 Task: Find connections on LinkedIn with the service category 'Insurance', title 'Team L', location 'Shuangyang', talks about '#health', and current company 'Marlabs'.
Action: Mouse moved to (482, 62)
Screenshot: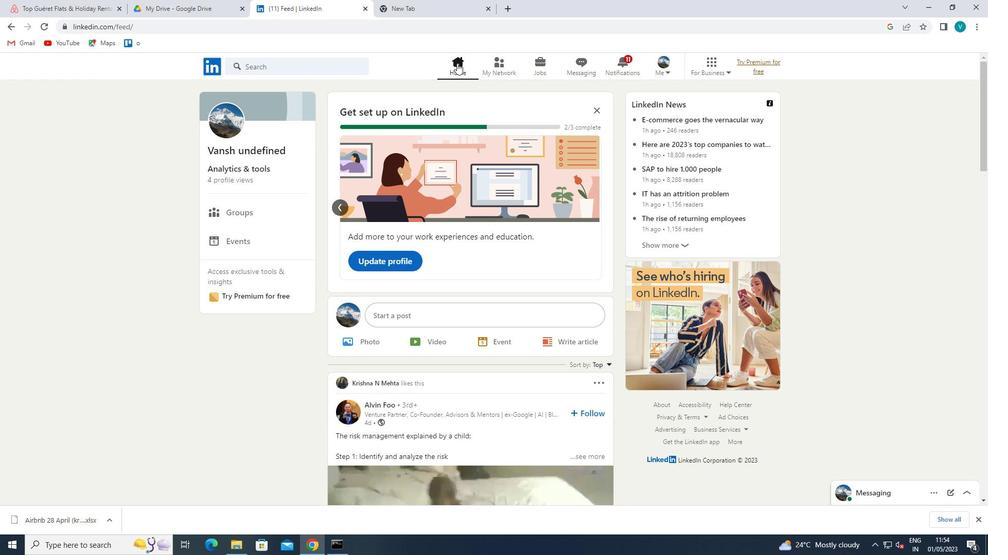 
Action: Mouse pressed left at (482, 62)
Screenshot: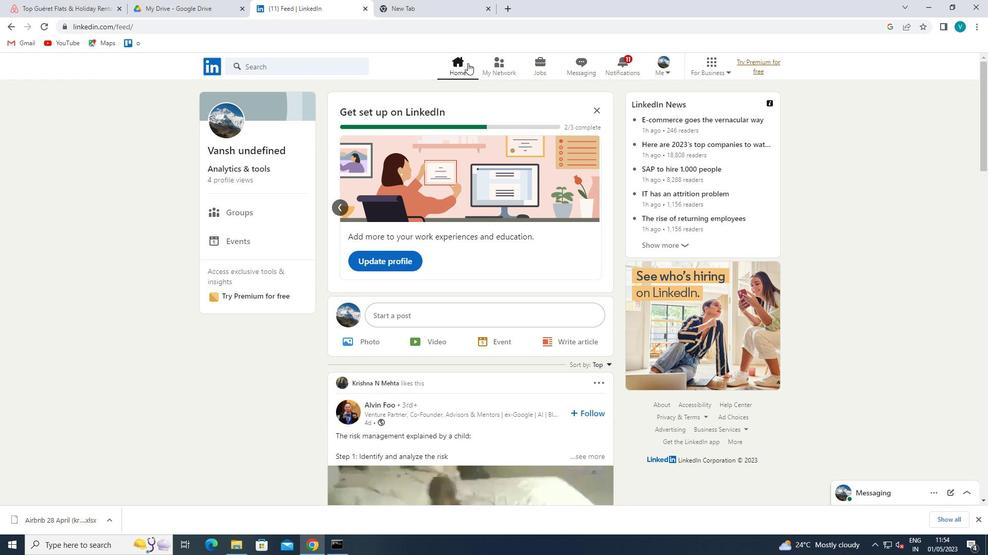 
Action: Mouse moved to (294, 126)
Screenshot: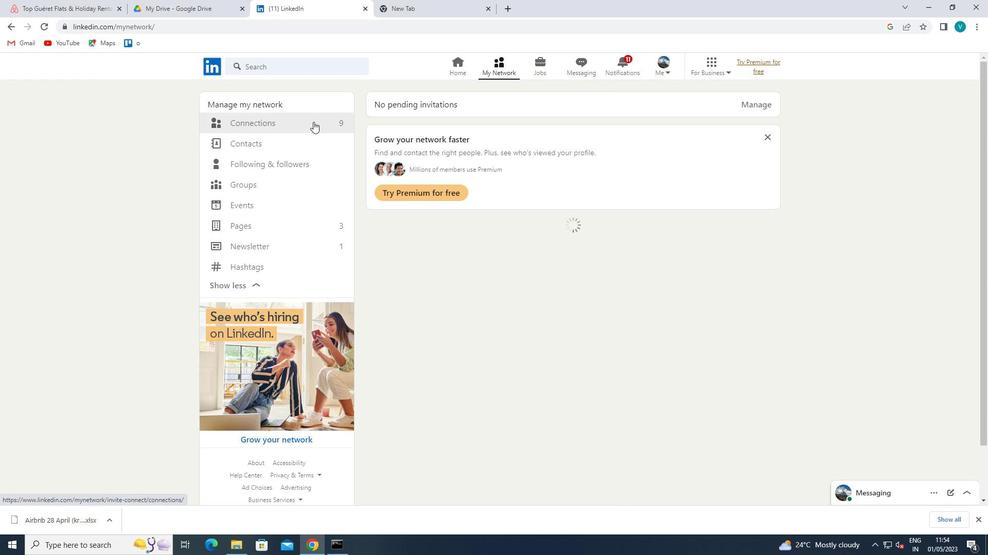 
Action: Mouse pressed left at (294, 126)
Screenshot: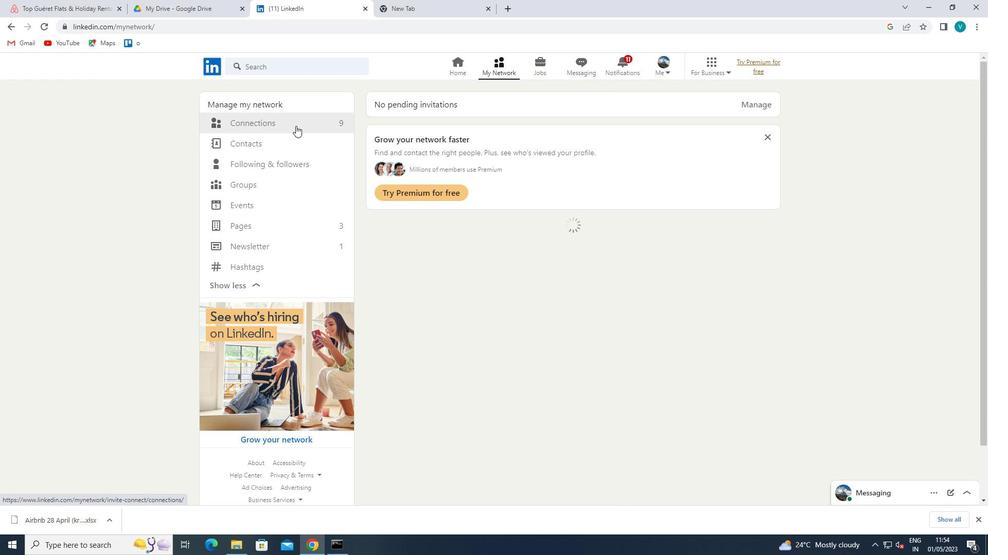
Action: Mouse moved to (302, 124)
Screenshot: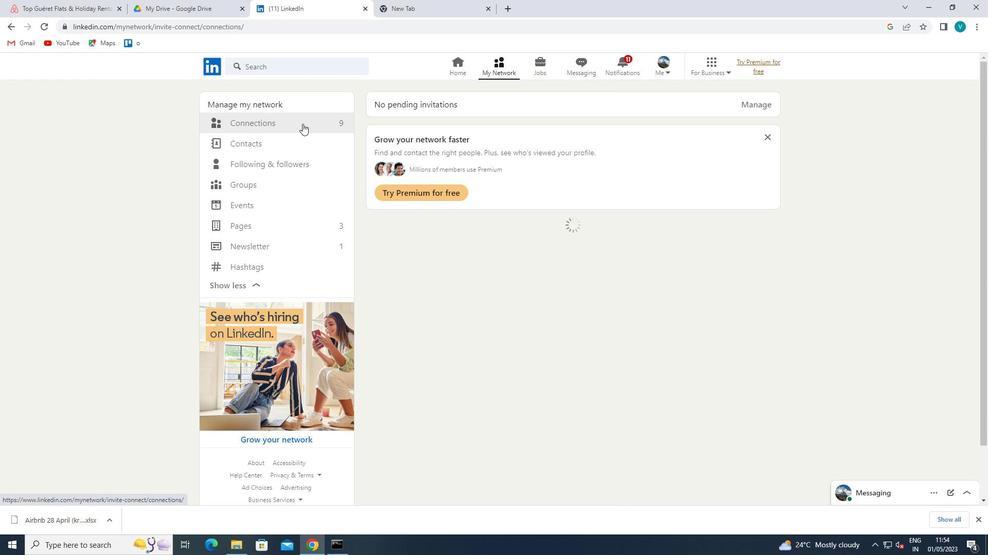 
Action: Mouse pressed left at (302, 124)
Screenshot: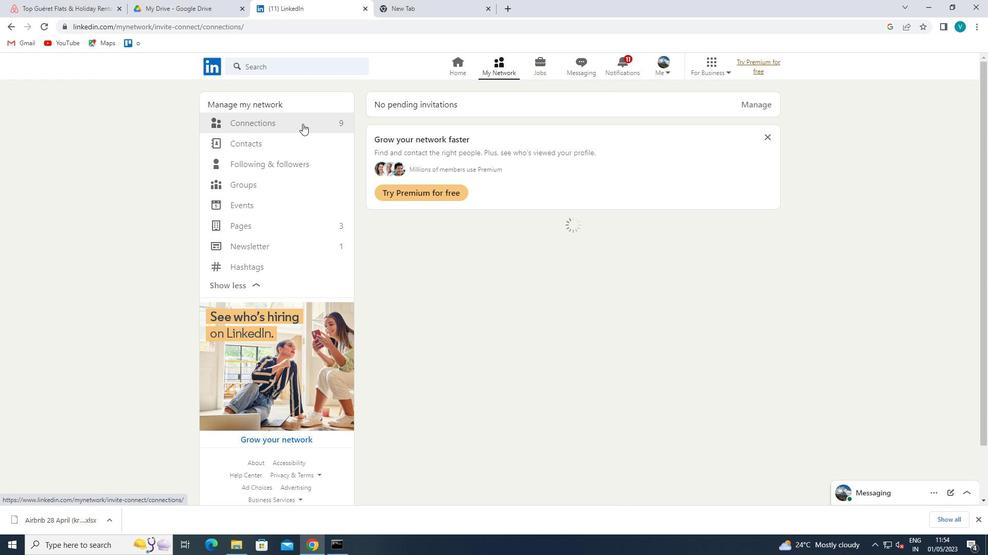 
Action: Mouse moved to (590, 120)
Screenshot: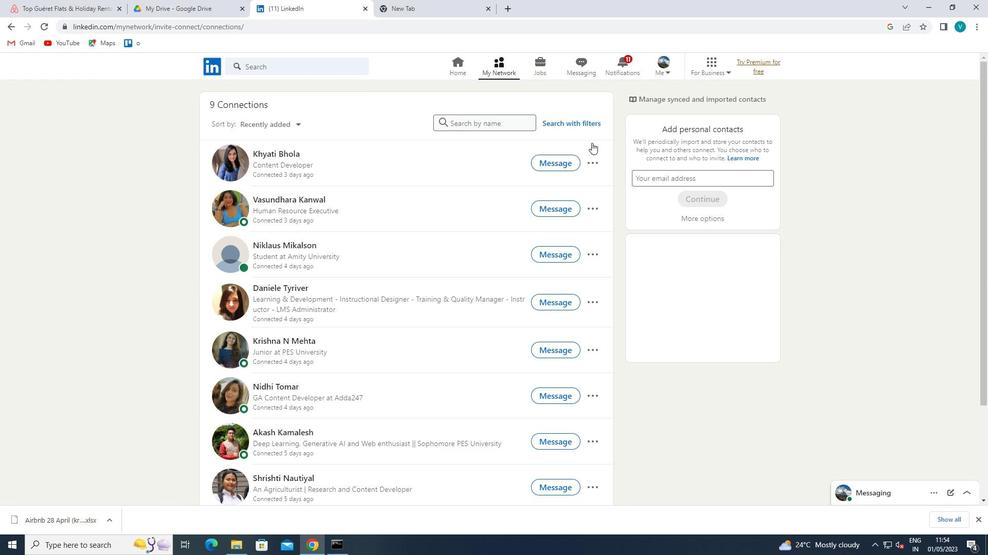 
Action: Mouse pressed left at (590, 120)
Screenshot: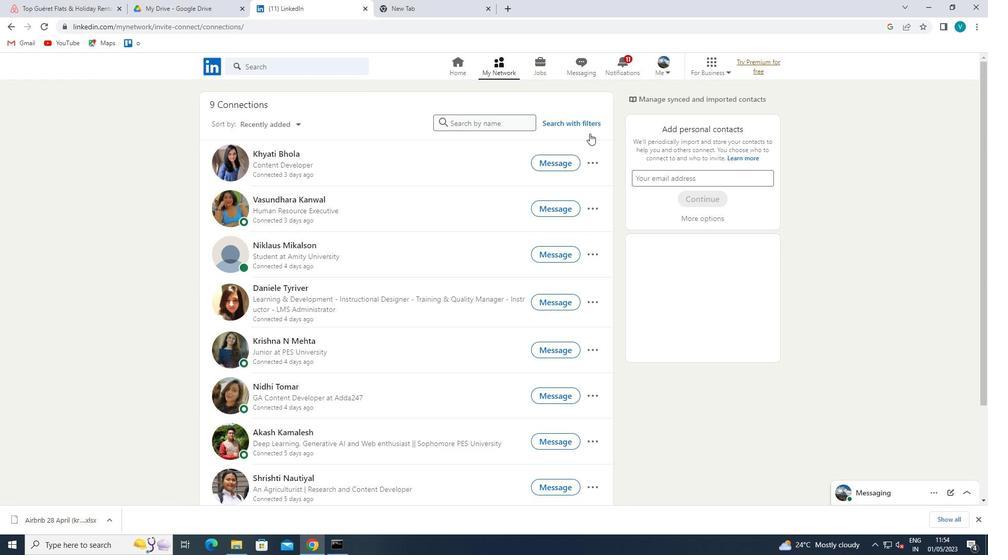
Action: Mouse moved to (581, 122)
Screenshot: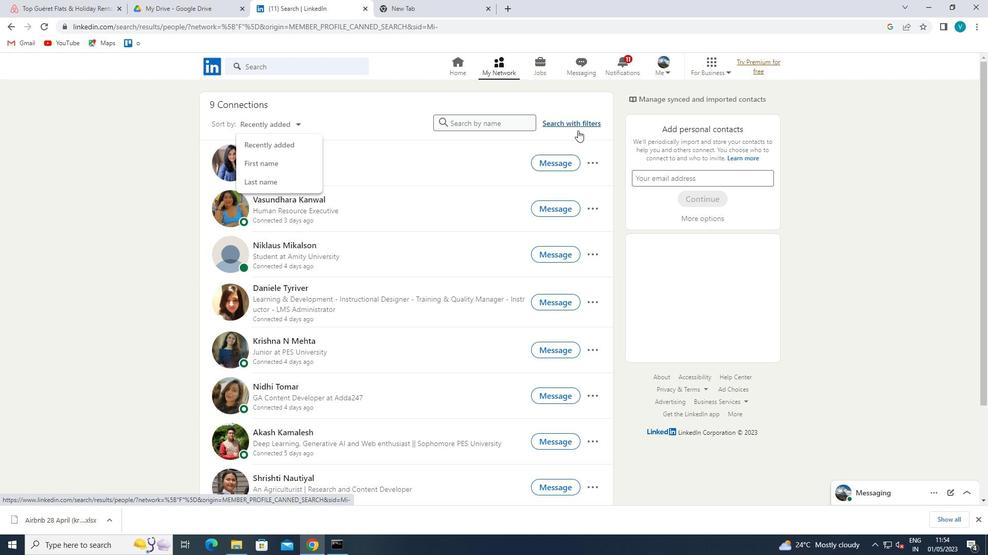 
Action: Mouse pressed left at (581, 122)
Screenshot: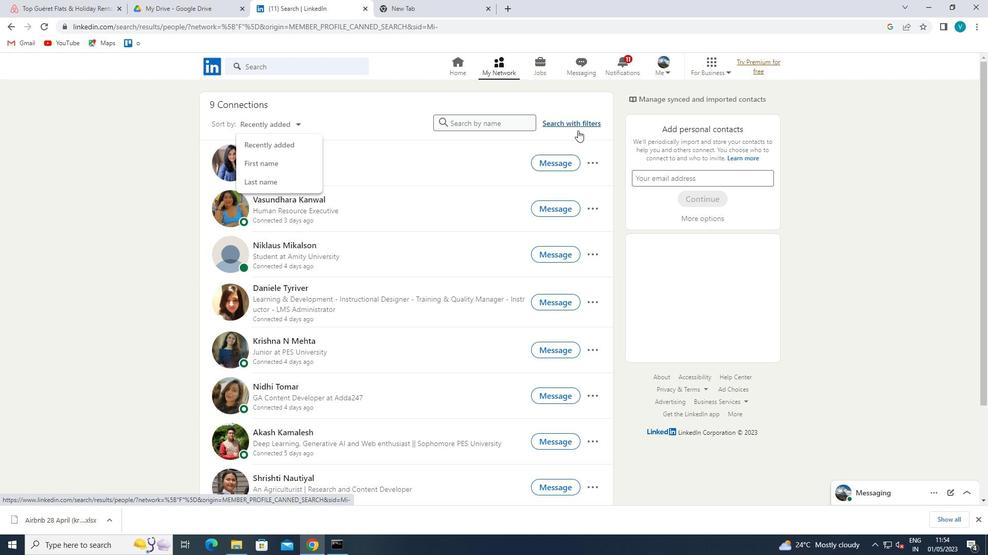 
Action: Mouse moved to (478, 93)
Screenshot: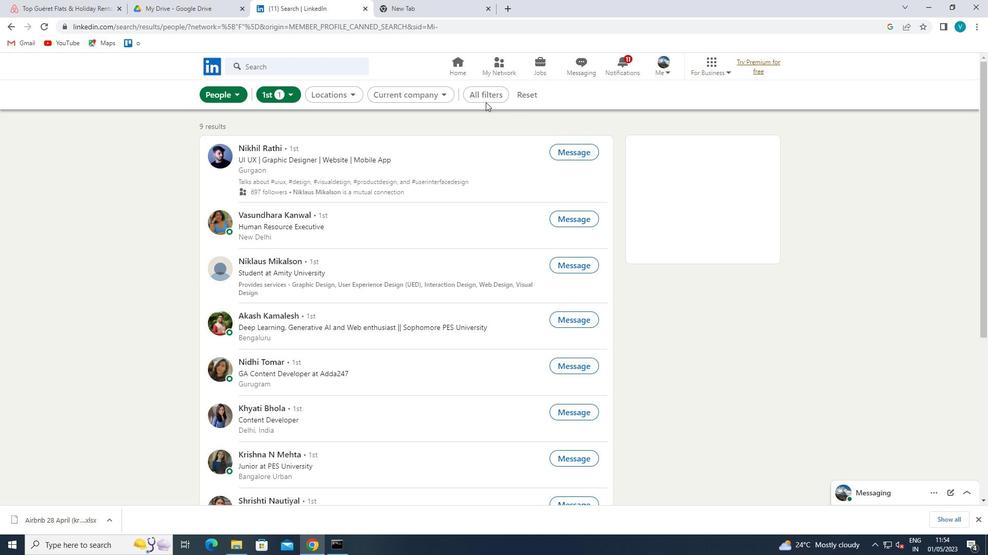 
Action: Mouse pressed left at (478, 93)
Screenshot: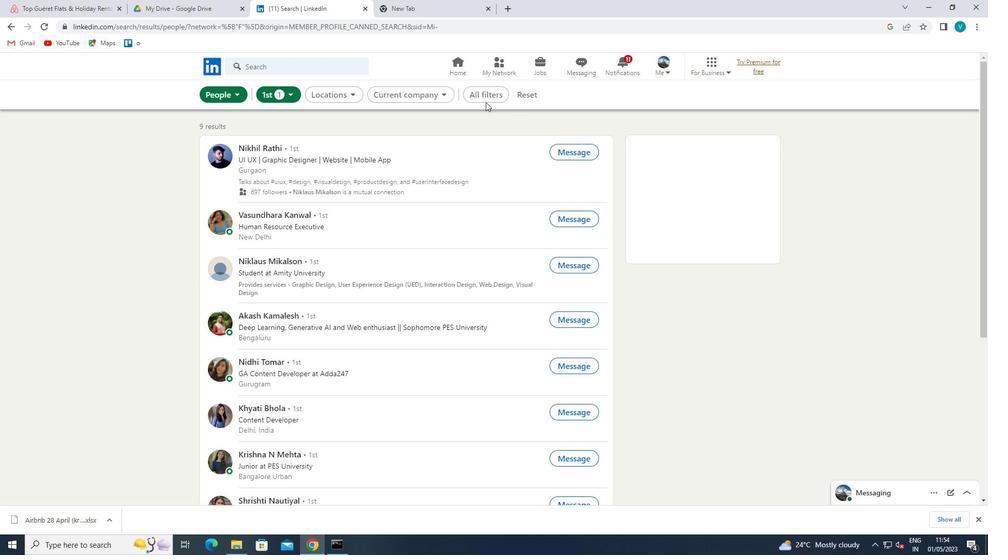 
Action: Mouse moved to (845, 278)
Screenshot: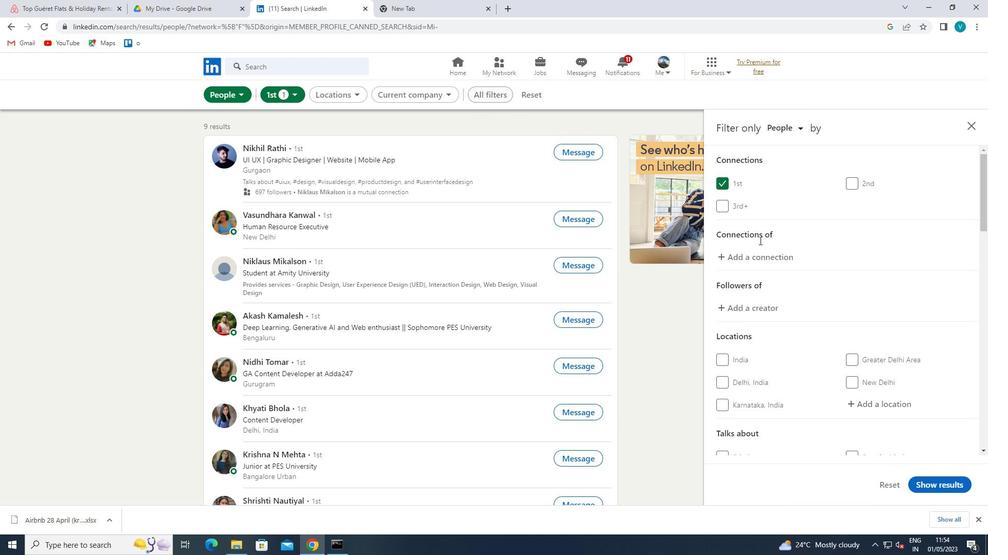 
Action: Mouse scrolled (845, 277) with delta (0, 0)
Screenshot: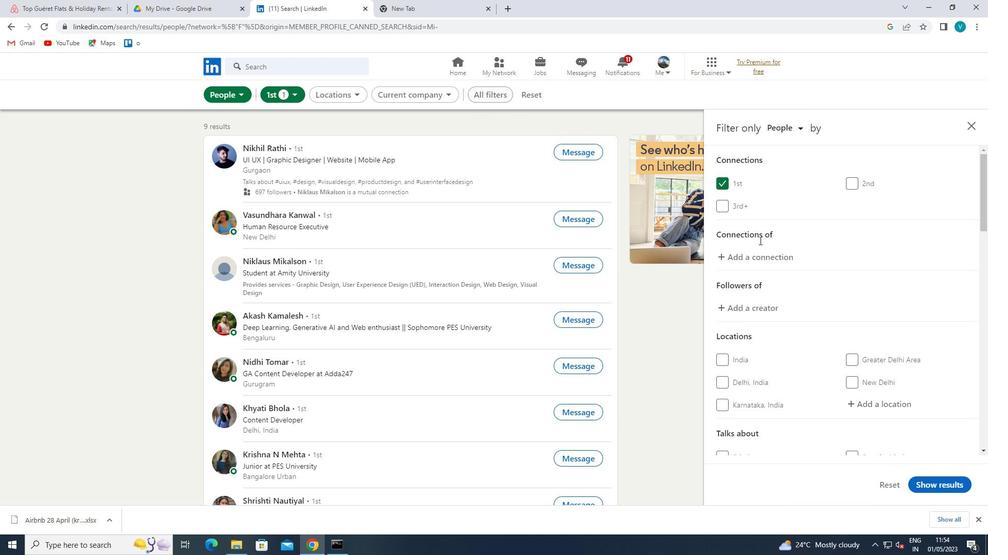 
Action: Mouse moved to (882, 349)
Screenshot: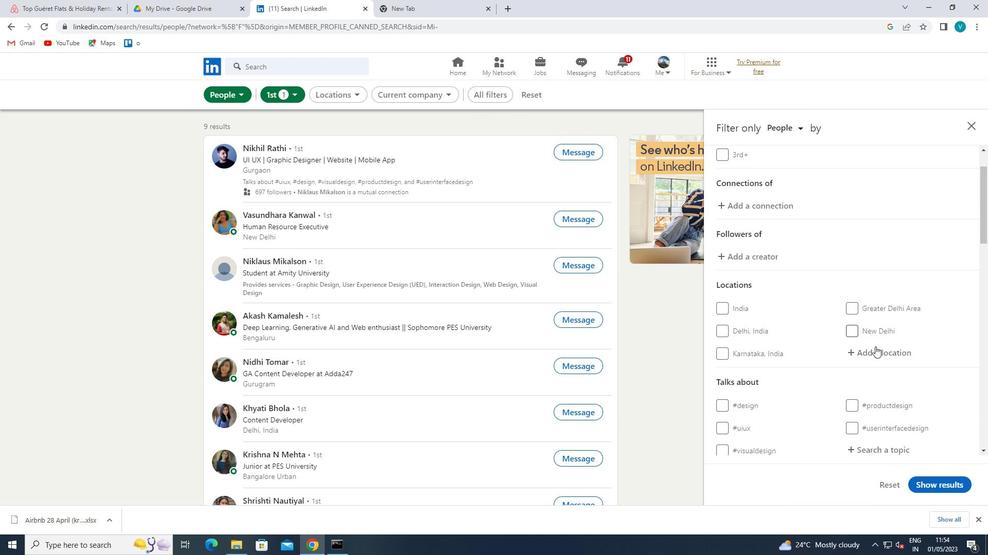 
Action: Mouse pressed left at (882, 349)
Screenshot: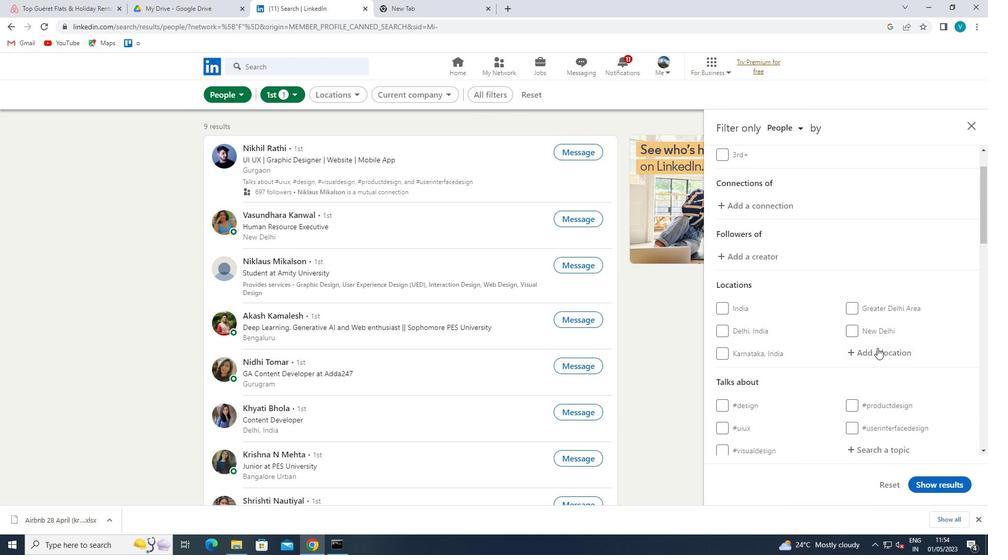 
Action: Mouse moved to (825, 335)
Screenshot: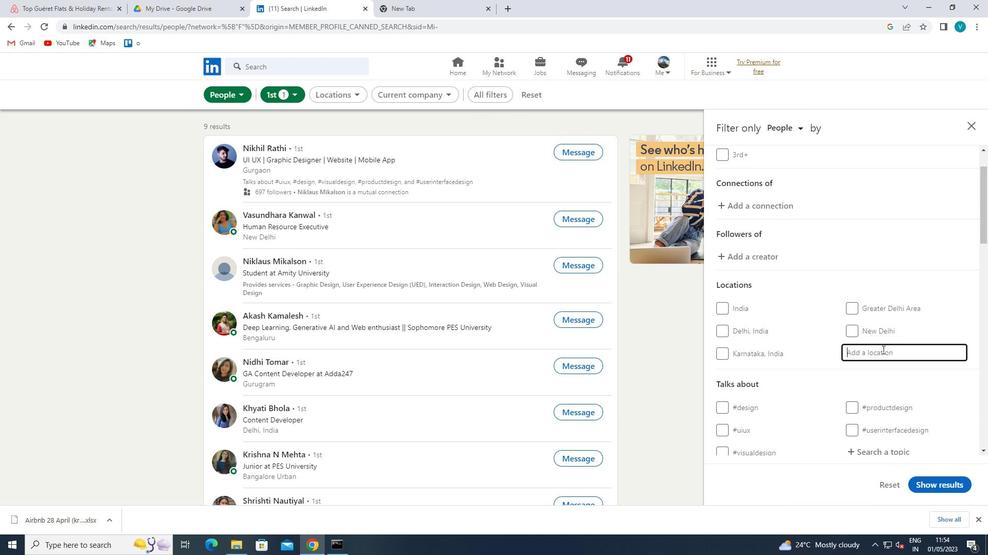 
Action: Key pressed <Key.shift>SHUANGYANG<Key.space>
Screenshot: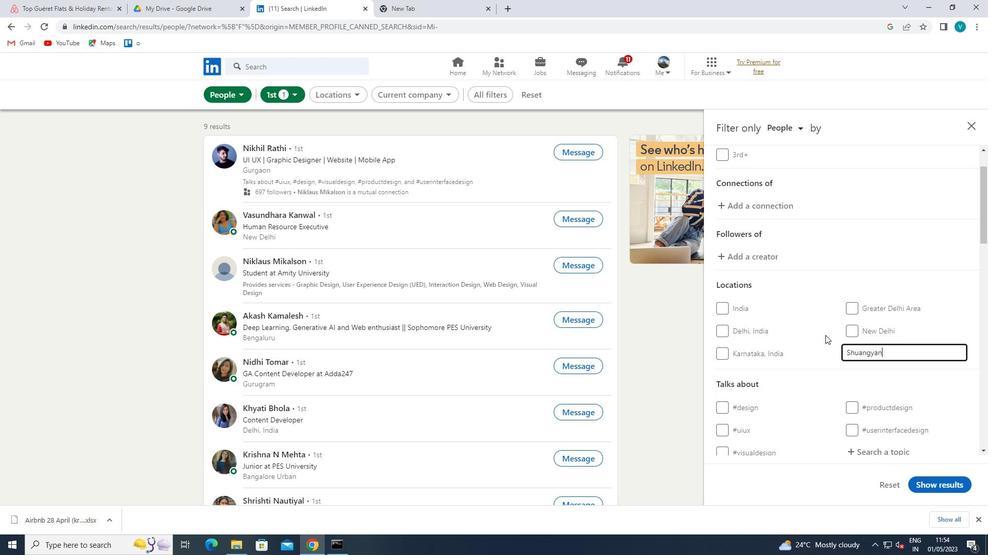 
Action: Mouse pressed left at (825, 335)
Screenshot: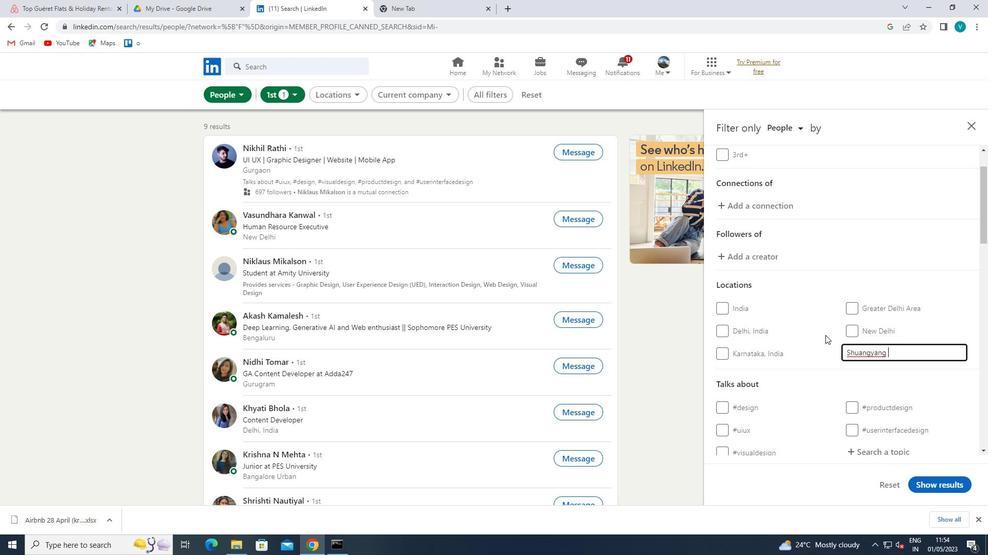 
Action: Mouse moved to (824, 335)
Screenshot: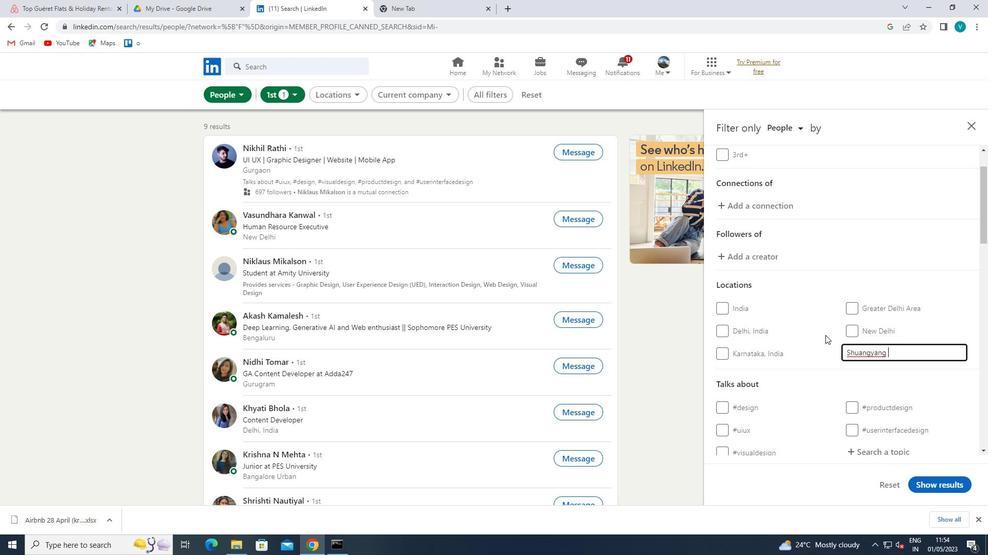 
Action: Mouse scrolled (824, 334) with delta (0, 0)
Screenshot: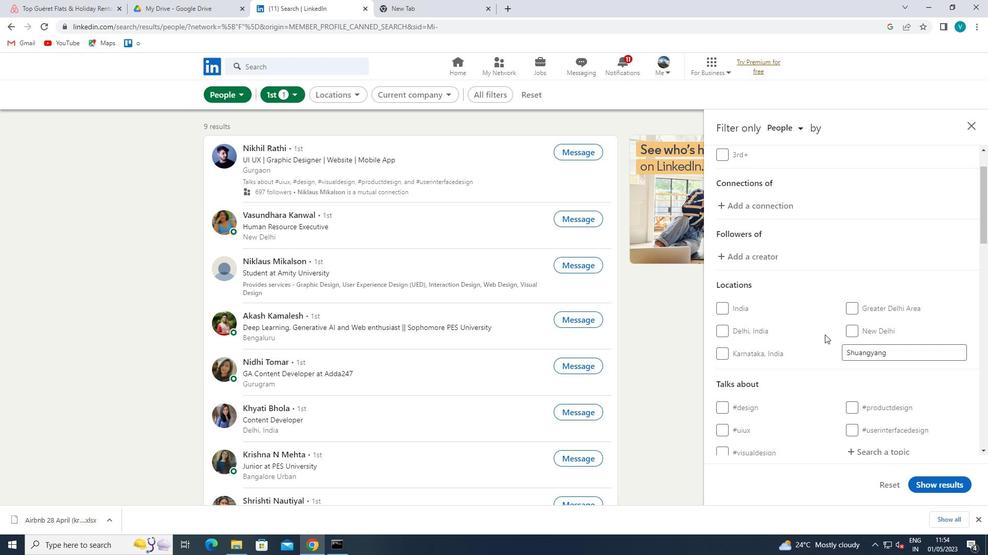 
Action: Mouse scrolled (824, 334) with delta (0, 0)
Screenshot: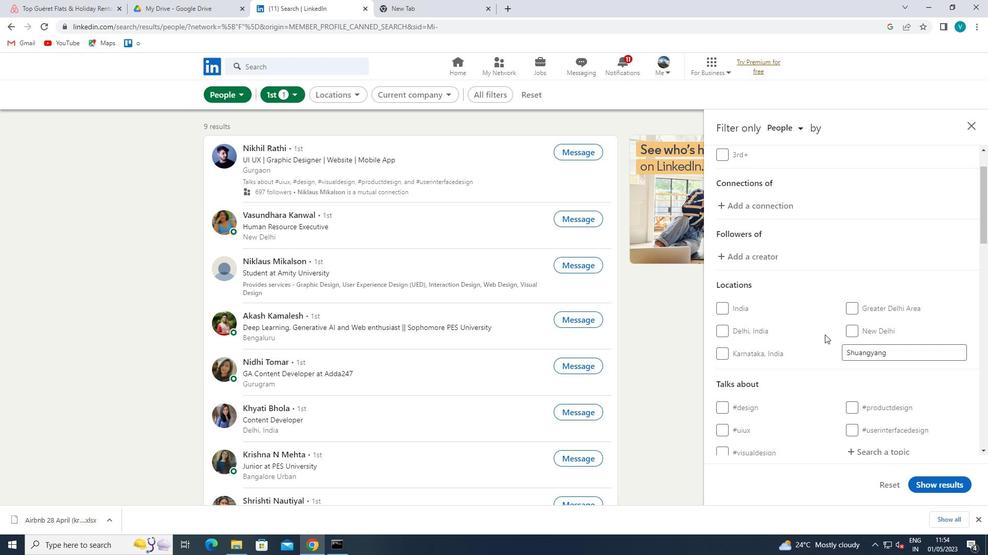 
Action: Mouse moved to (889, 350)
Screenshot: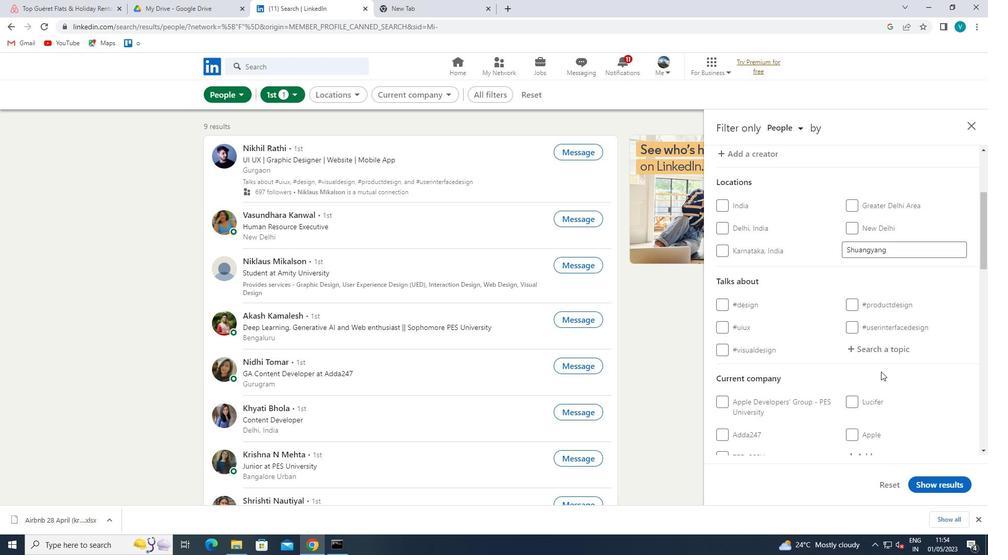 
Action: Mouse pressed left at (889, 350)
Screenshot: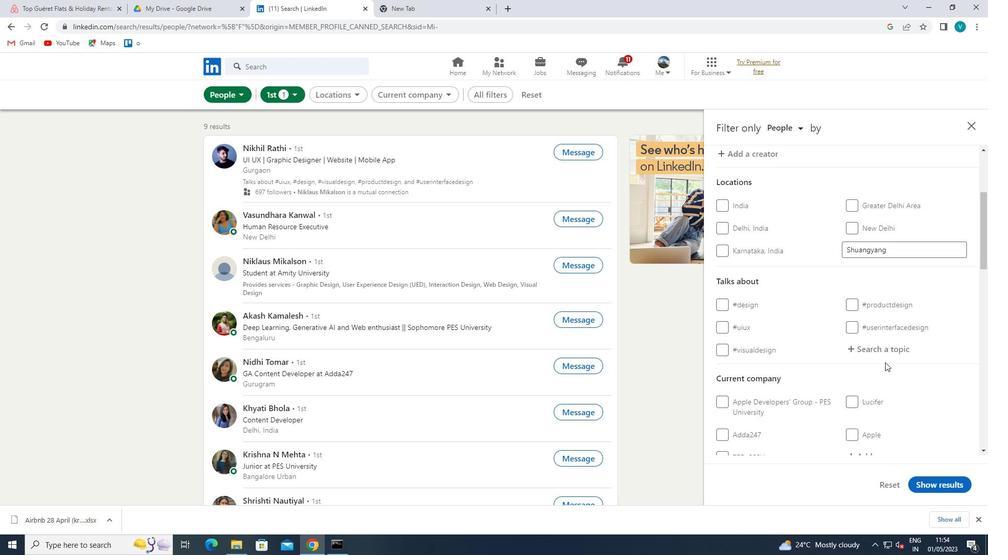 
Action: Mouse moved to (890, 349)
Screenshot: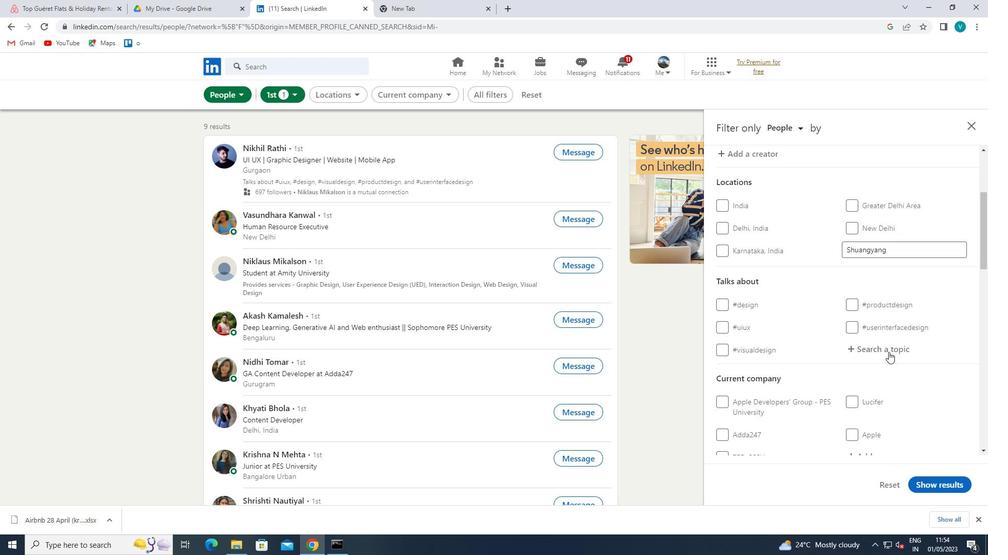 
Action: Key pressed <Key.shift>#HEALTH
Screenshot: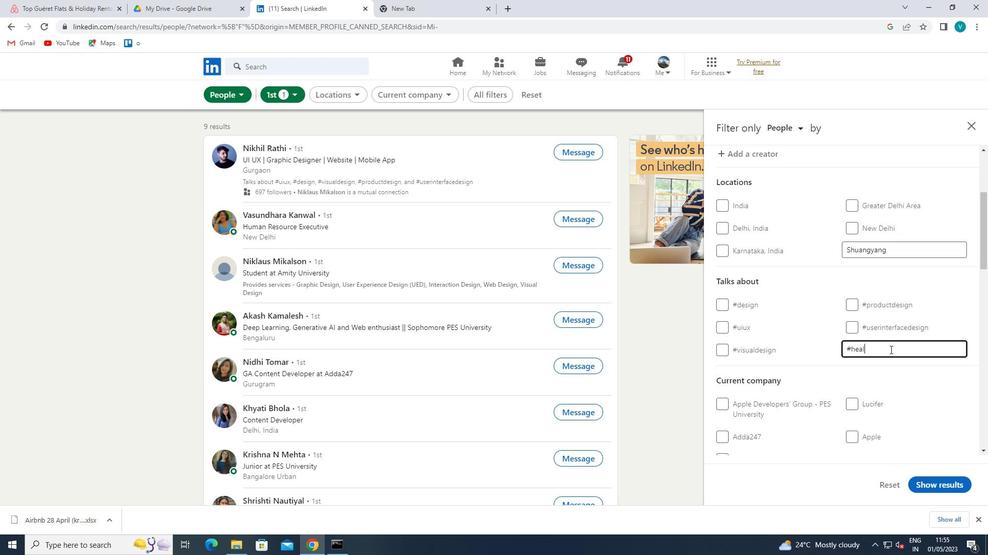 
Action: Mouse moved to (849, 365)
Screenshot: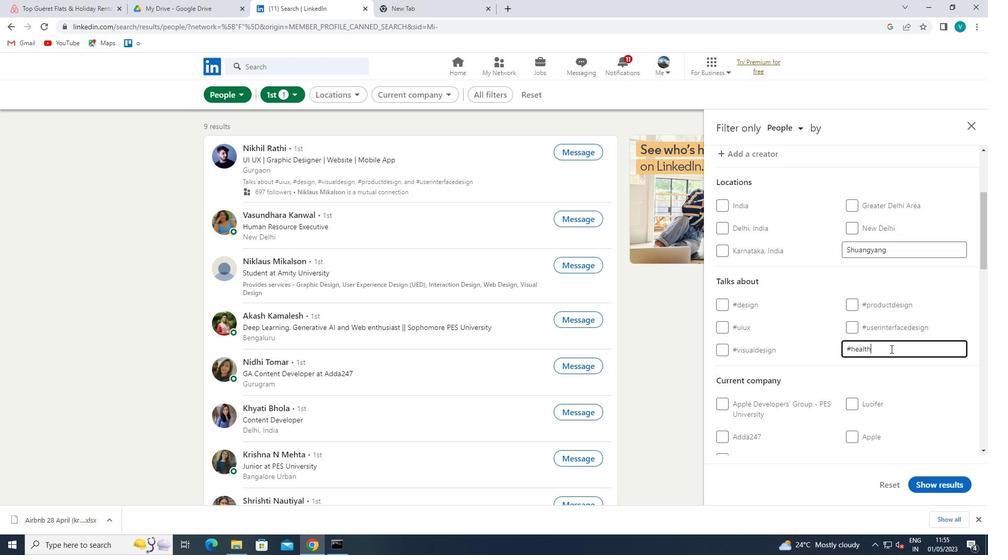 
Action: Mouse pressed left at (849, 365)
Screenshot: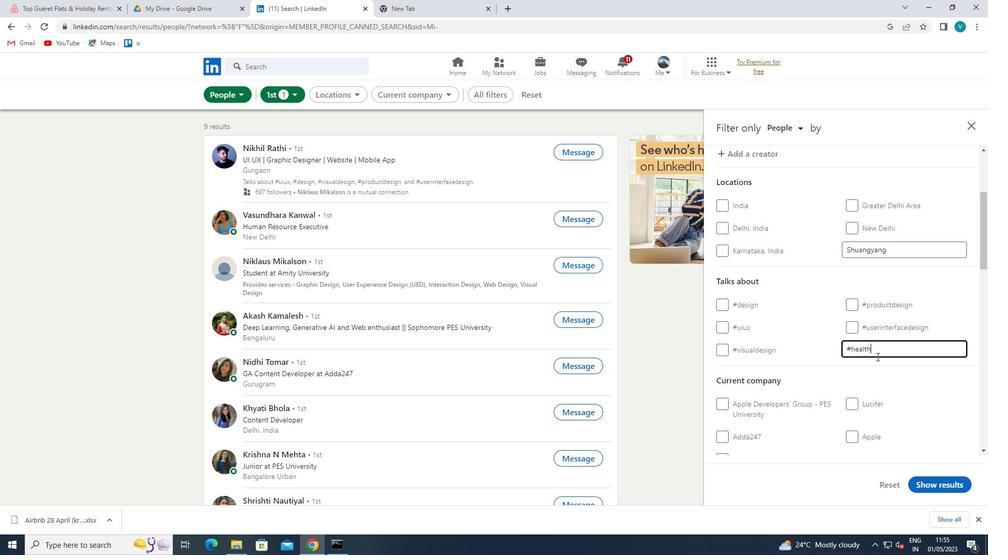 
Action: Mouse scrolled (849, 364) with delta (0, 0)
Screenshot: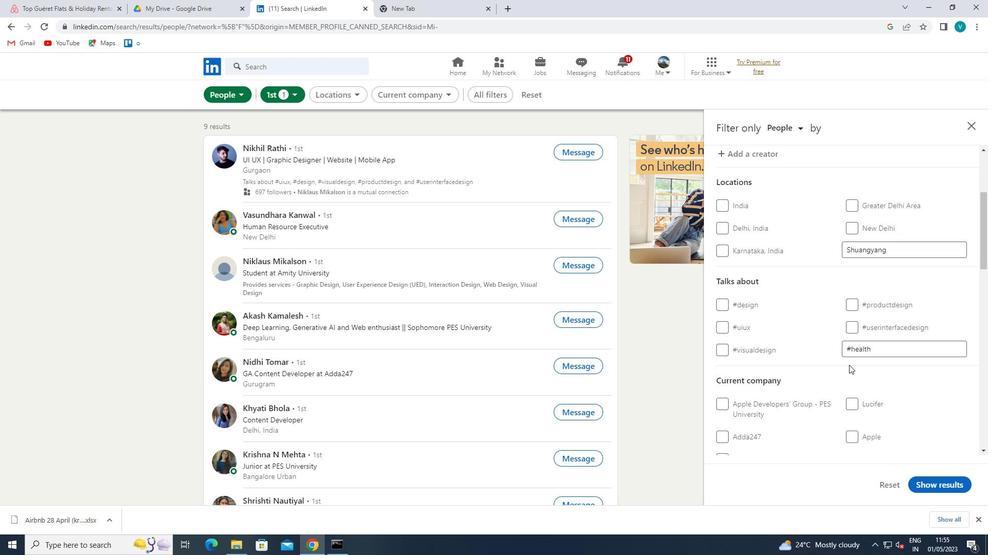 
Action: Mouse scrolled (849, 364) with delta (0, 0)
Screenshot: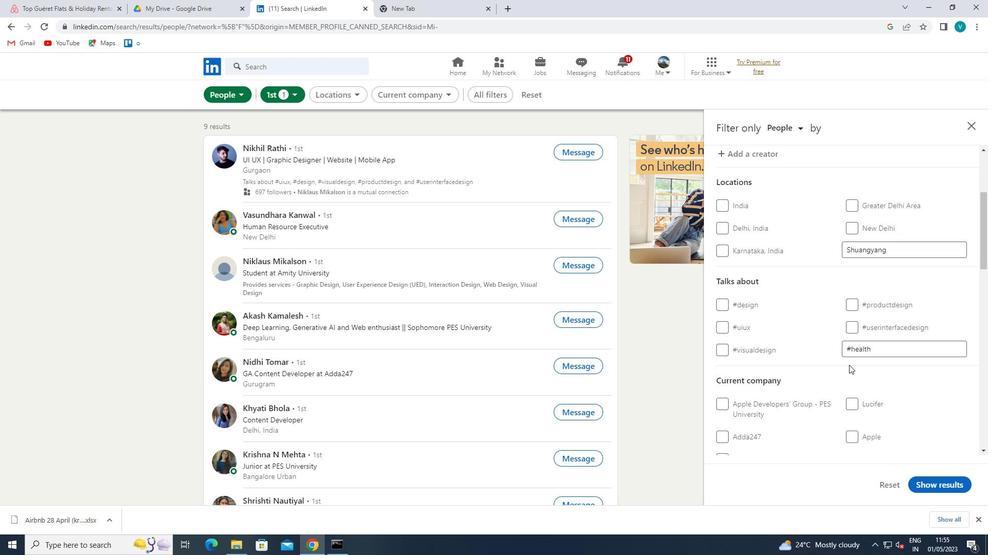 
Action: Mouse scrolled (849, 364) with delta (0, 0)
Screenshot: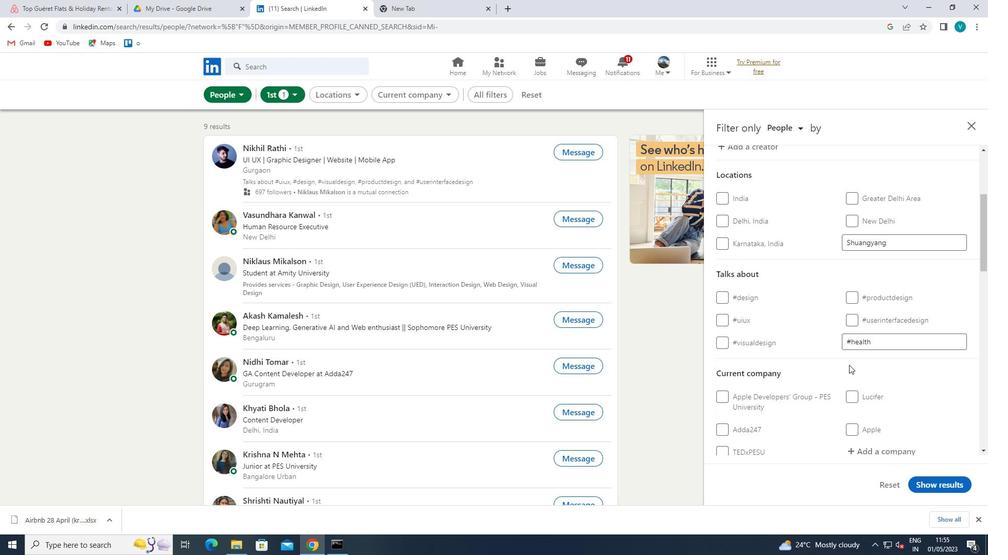 
Action: Mouse moved to (898, 302)
Screenshot: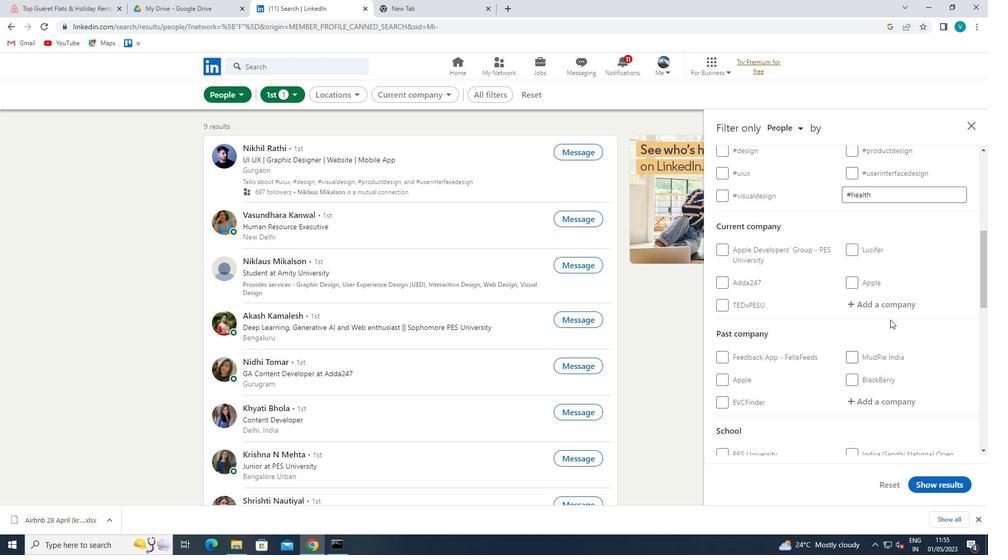 
Action: Mouse pressed left at (898, 302)
Screenshot: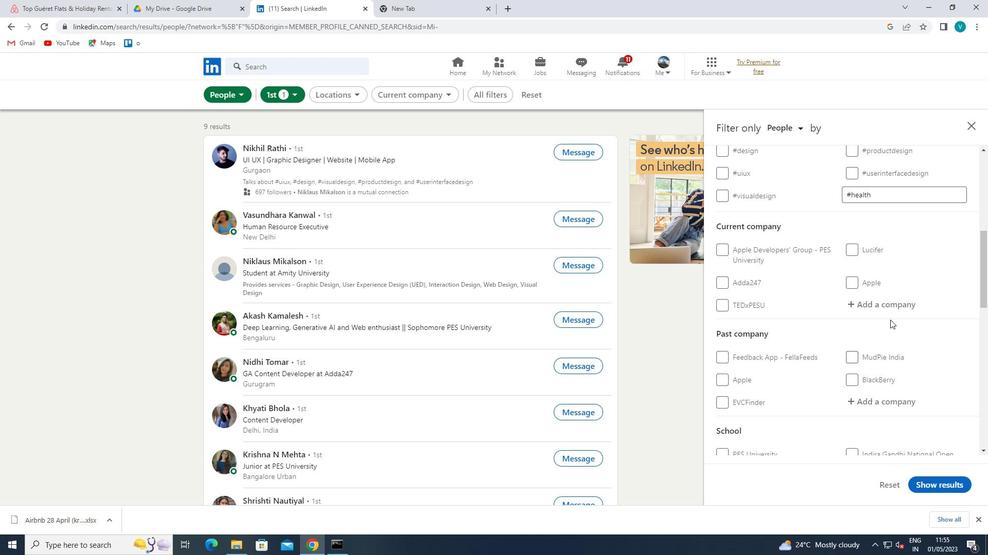 
Action: Key pressed <Key.shift>MARLABS
Screenshot: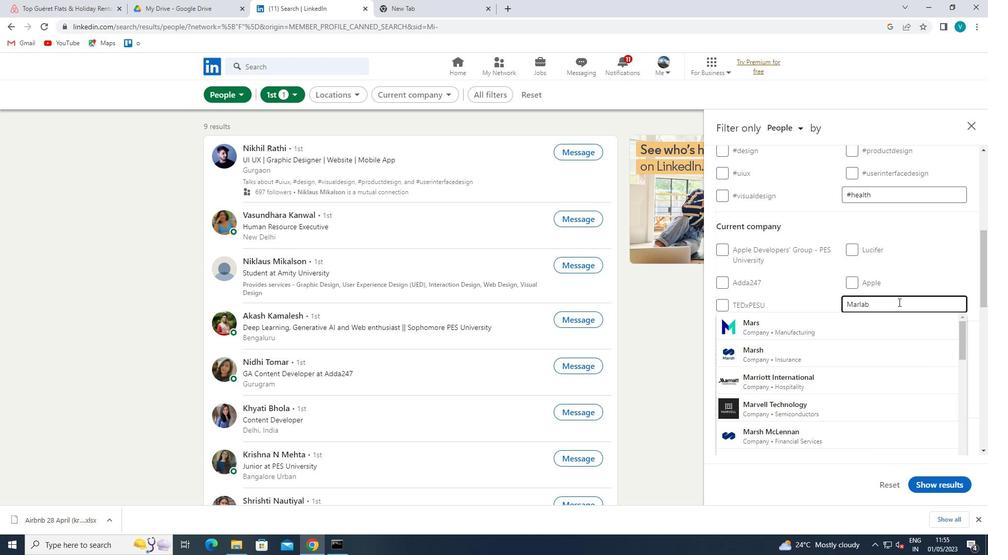 
Action: Mouse moved to (868, 318)
Screenshot: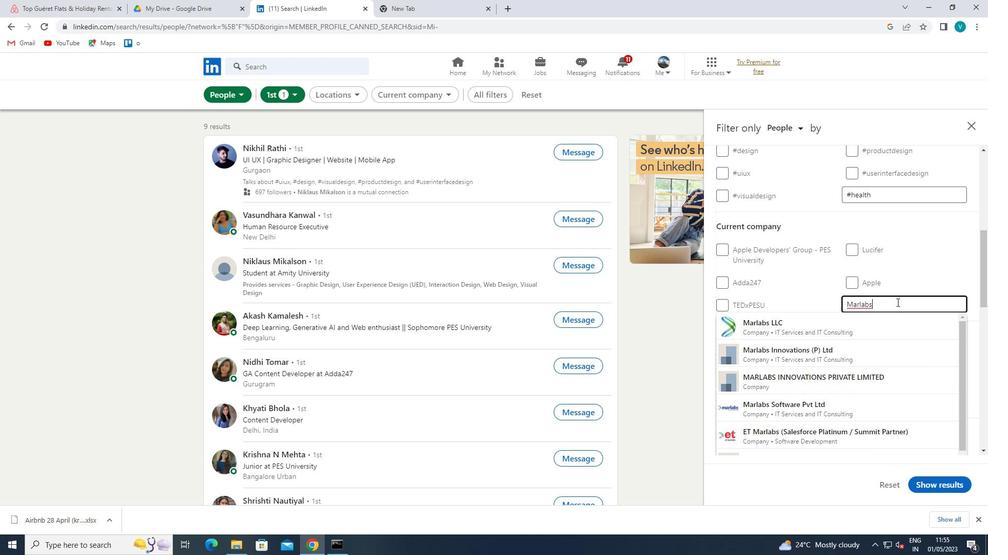 
Action: Mouse pressed left at (868, 318)
Screenshot: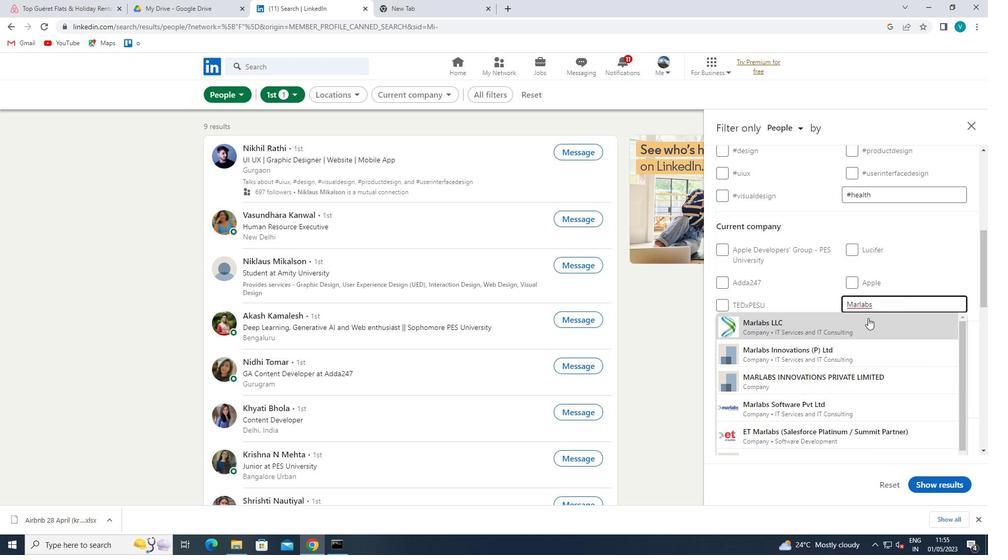 
Action: Mouse moved to (866, 319)
Screenshot: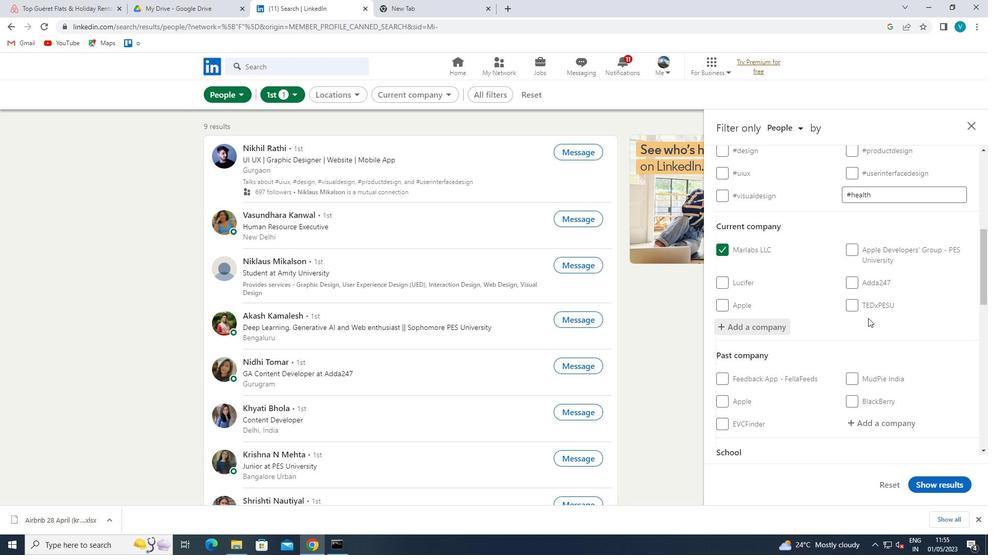 
Action: Mouse scrolled (866, 318) with delta (0, 0)
Screenshot: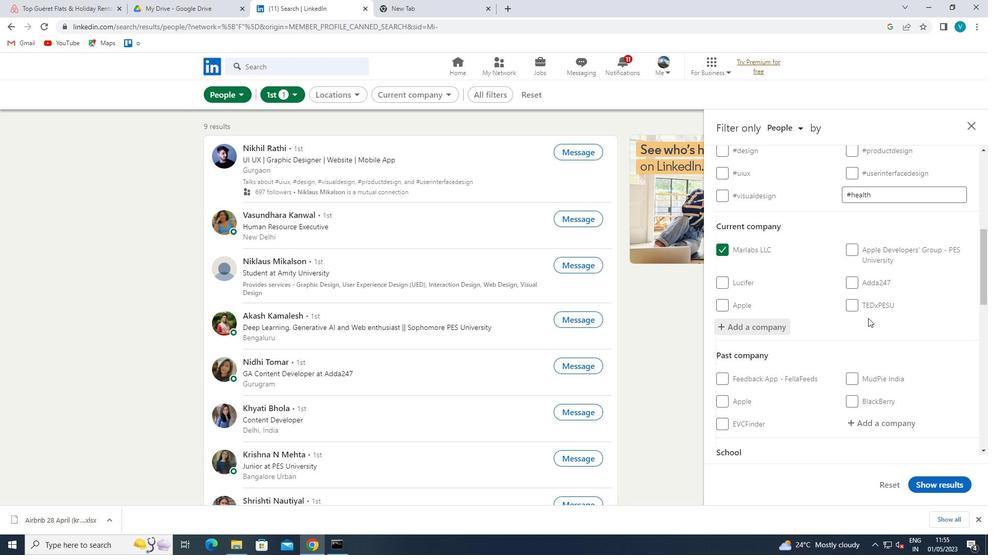 
Action: Mouse moved to (862, 321)
Screenshot: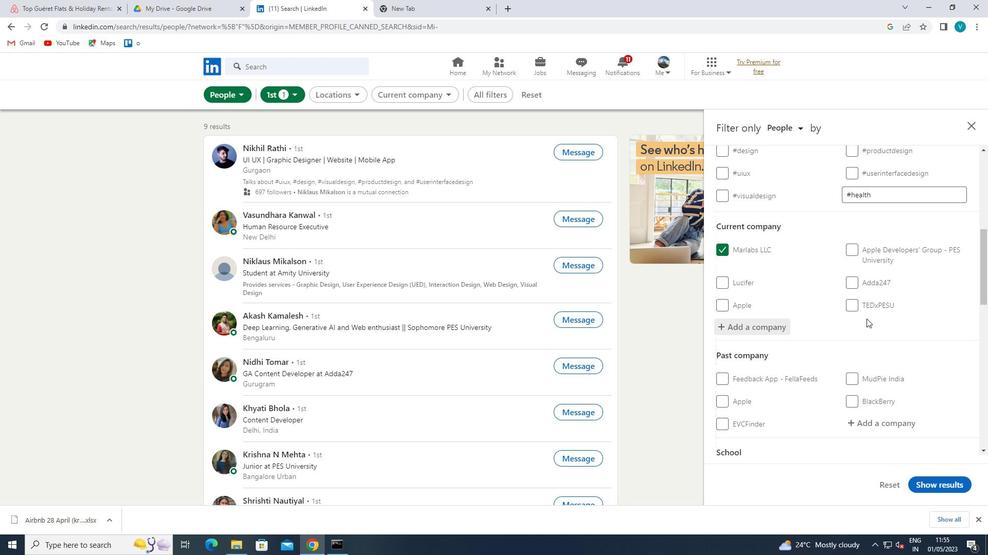 
Action: Mouse scrolled (862, 321) with delta (0, 0)
Screenshot: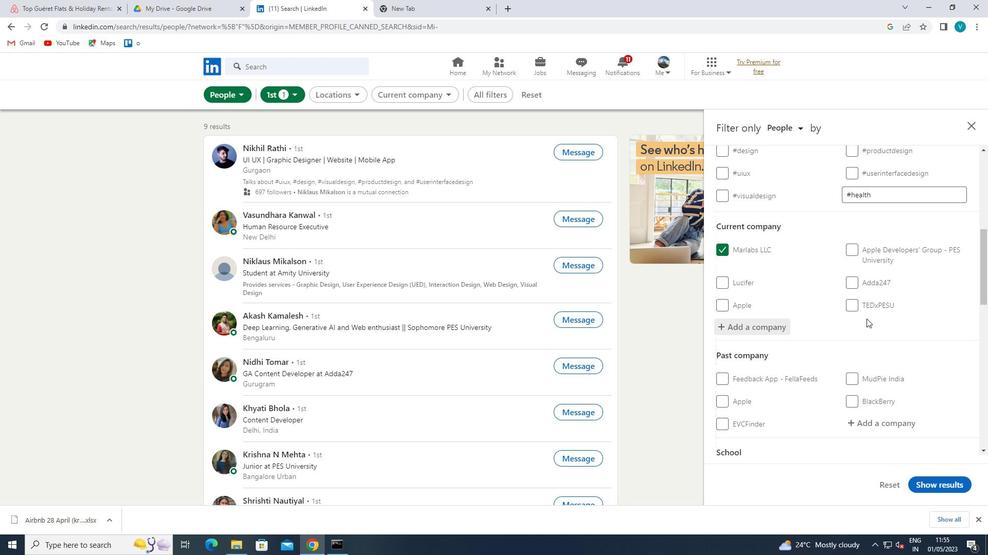 
Action: Mouse moved to (861, 322)
Screenshot: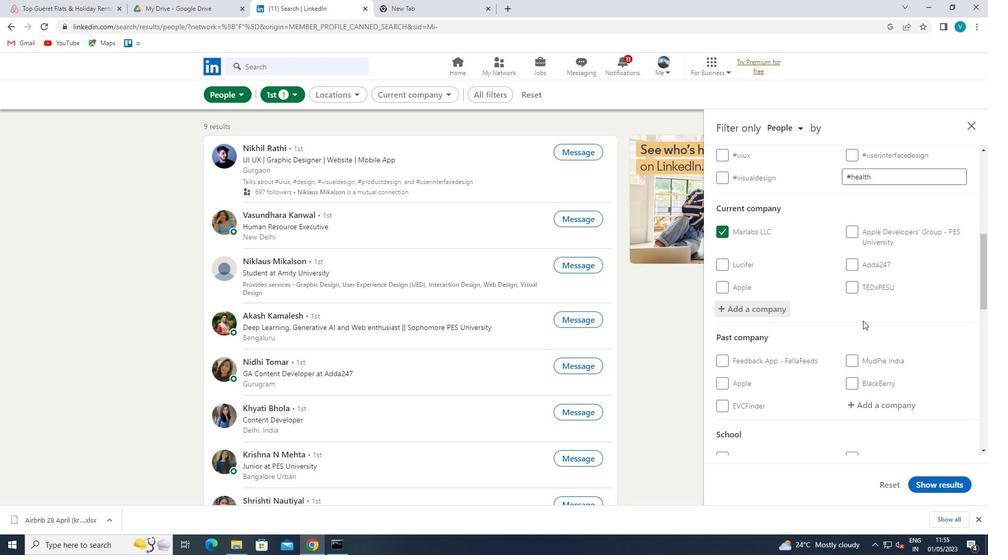 
Action: Mouse scrolled (861, 321) with delta (0, 0)
Screenshot: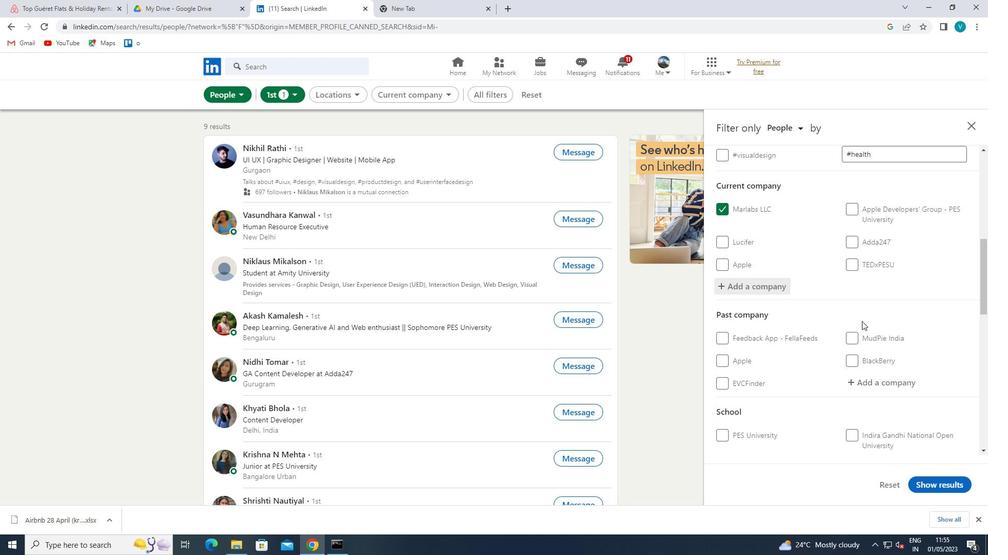
Action: Mouse moved to (858, 327)
Screenshot: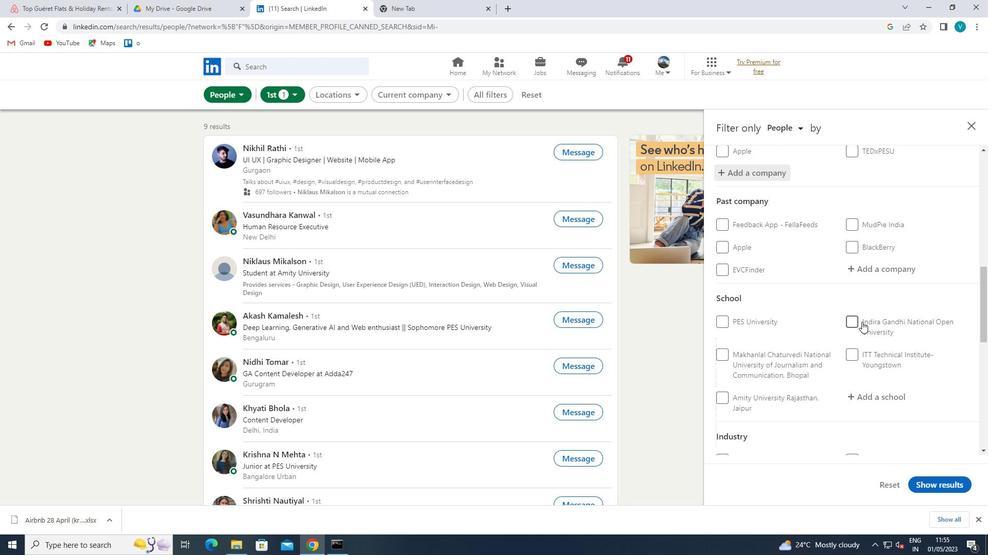 
Action: Mouse scrolled (858, 327) with delta (0, 0)
Screenshot: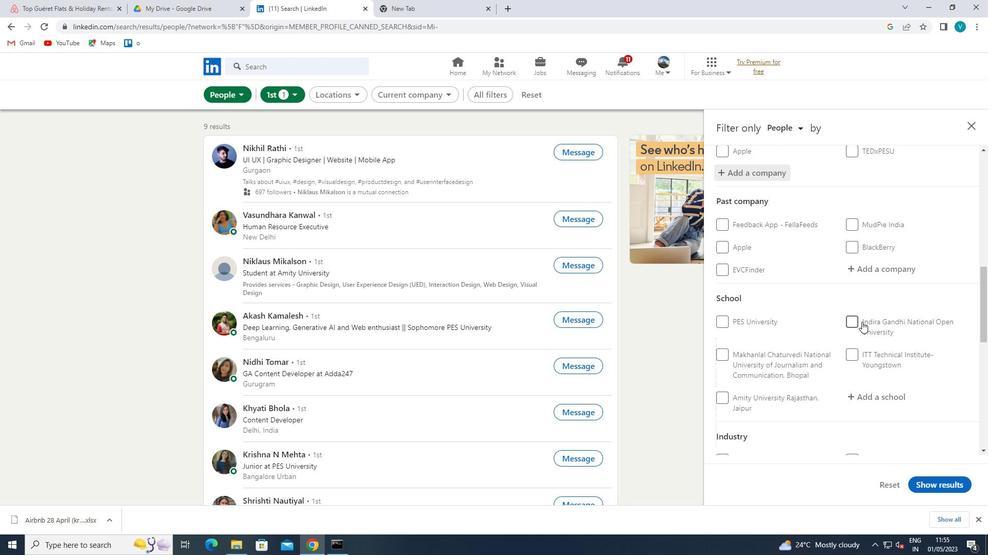 
Action: Mouse moved to (868, 348)
Screenshot: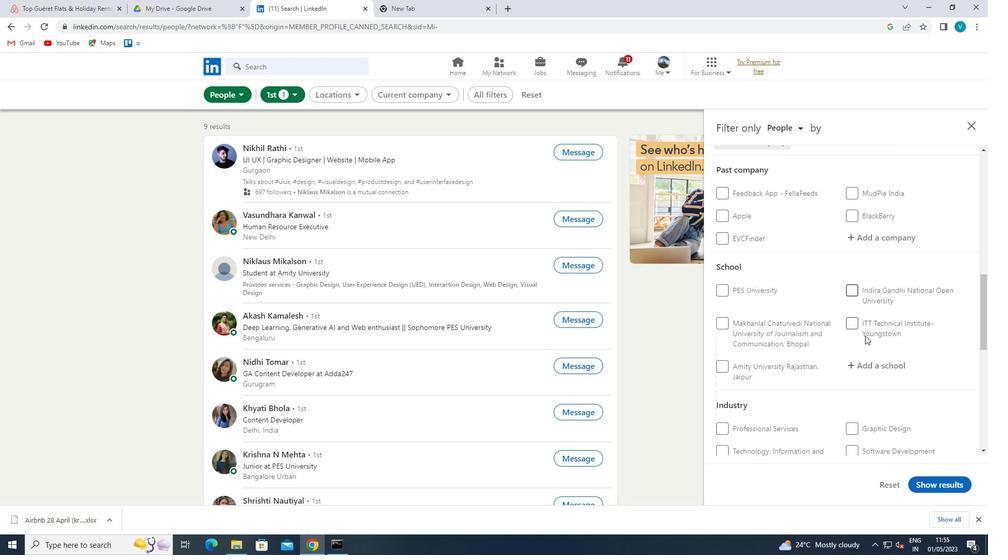 
Action: Mouse pressed left at (868, 348)
Screenshot: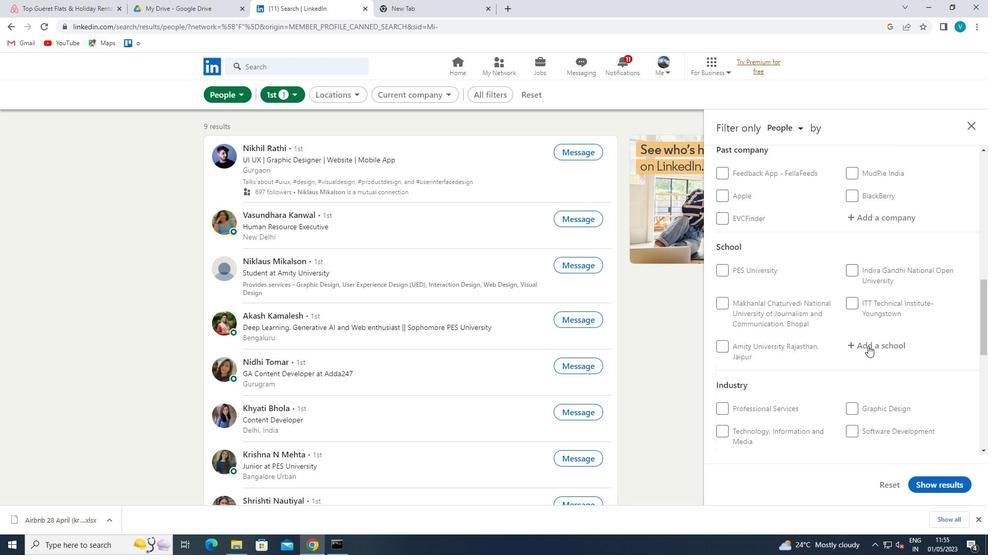 
Action: Key pressed <Key.shift>MYSORE<Key.space><Key.shift><Key.shift><Key.shift><Key.shift><Key.shift><Key.shift><Key.shift><Key.shift><Key.shift><Key.shift><Key.shift><Key.shift><Key.shift><Key.shift><Key.shift><Key.shift><Key.shift><Key.shift><Key.shift>
Screenshot: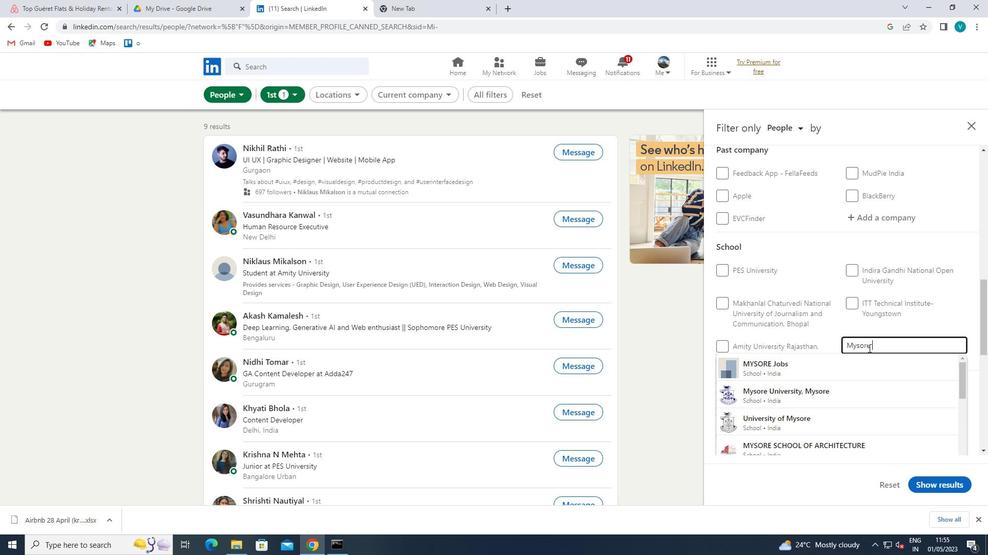 
Action: Mouse moved to (848, 382)
Screenshot: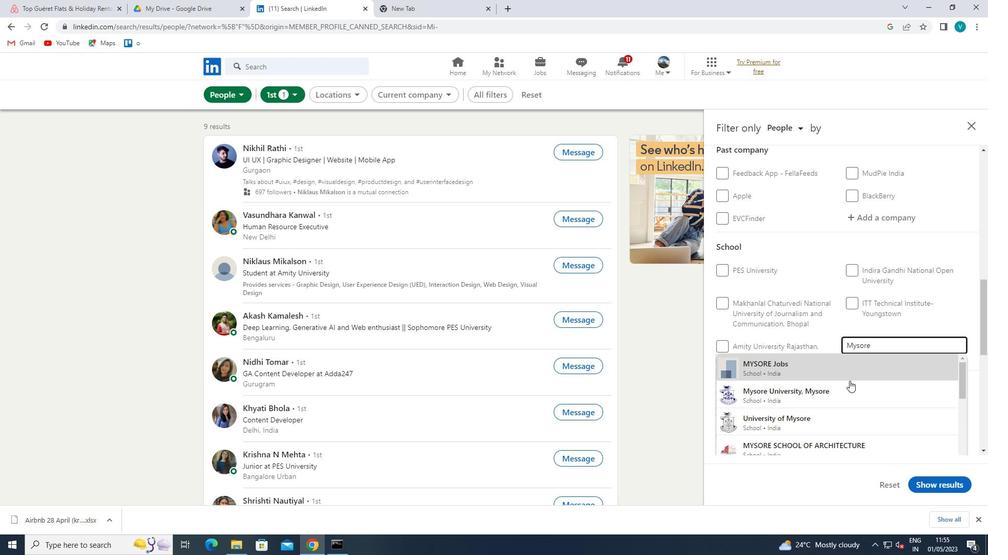 
Action: Mouse pressed left at (848, 382)
Screenshot: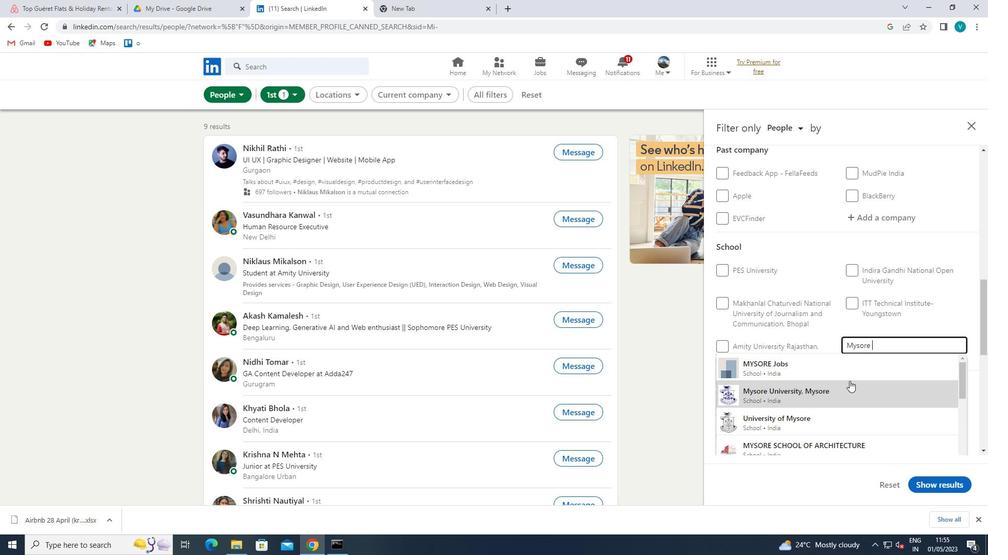 
Action: Mouse scrolled (848, 382) with delta (0, 0)
Screenshot: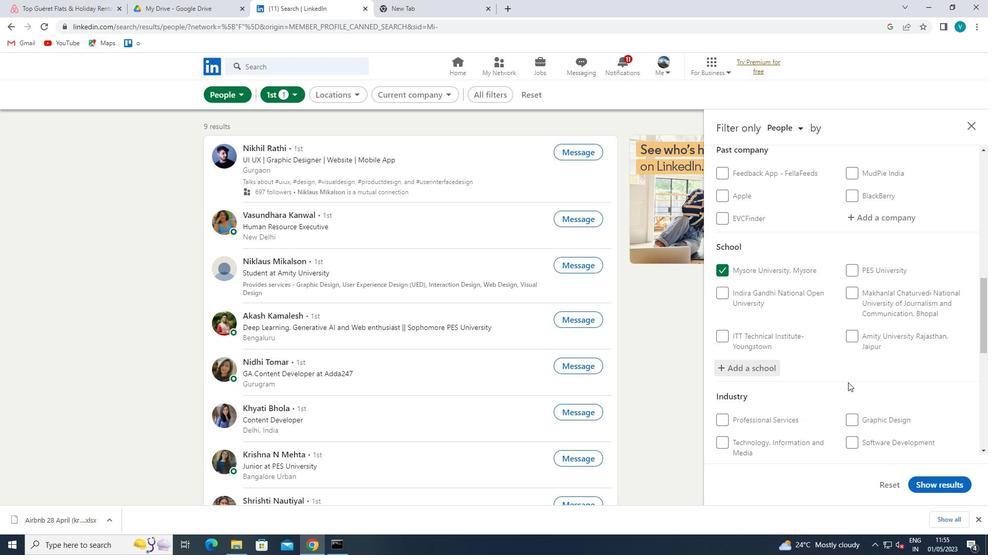 
Action: Mouse scrolled (848, 382) with delta (0, 0)
Screenshot: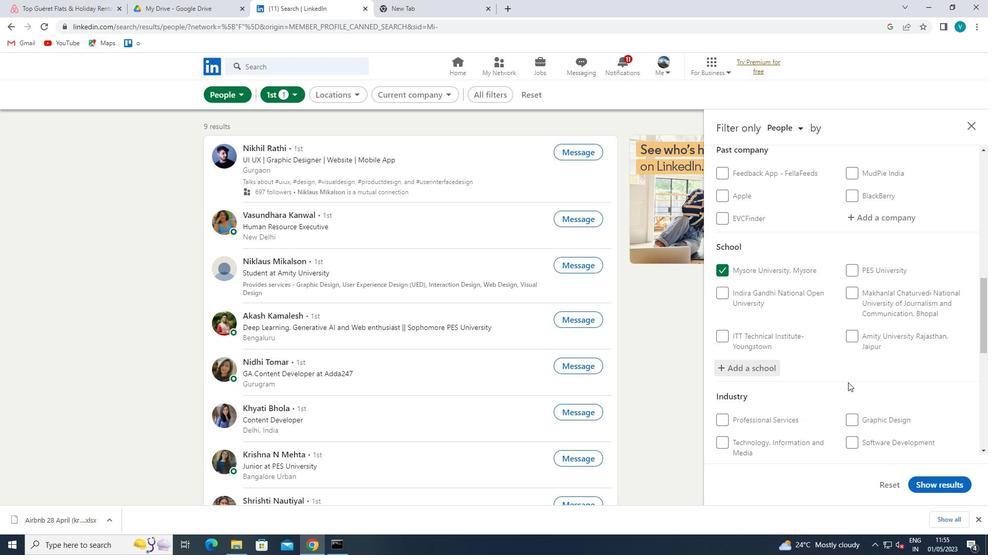 
Action: Mouse scrolled (848, 382) with delta (0, 0)
Screenshot: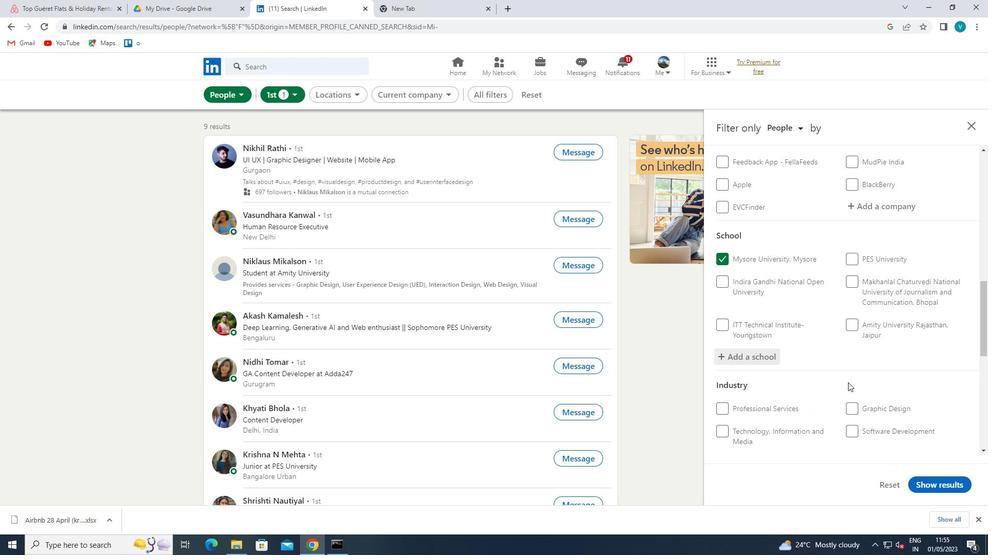 
Action: Mouse moved to (883, 323)
Screenshot: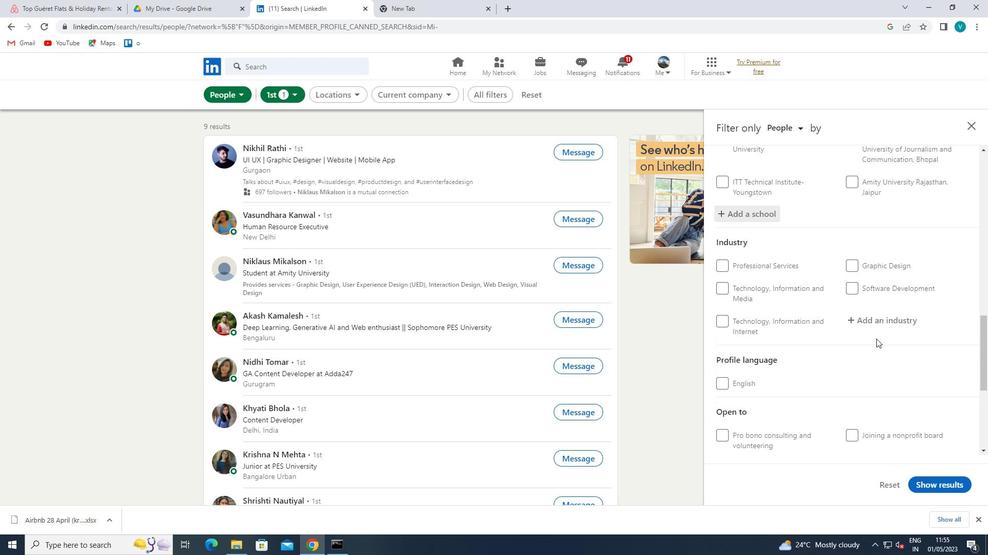 
Action: Mouse pressed left at (883, 323)
Screenshot: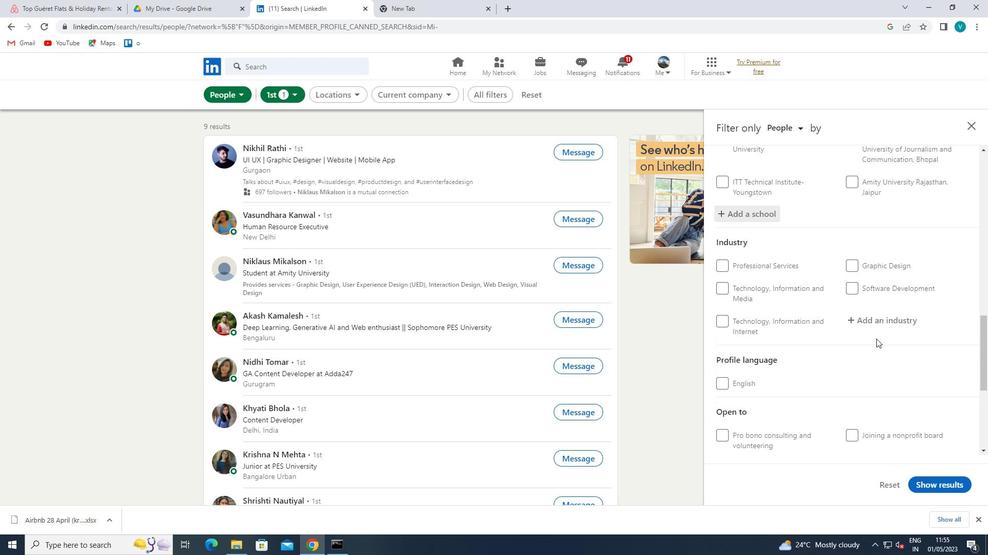 
Action: Key pressed <Key.shift>SUGAR<Key.space>
Screenshot: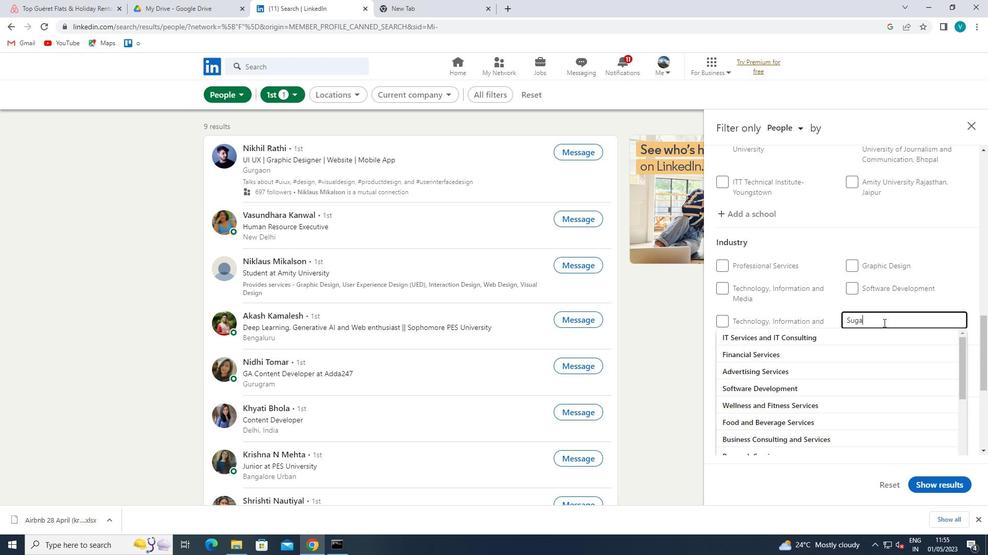 
Action: Mouse moved to (869, 341)
Screenshot: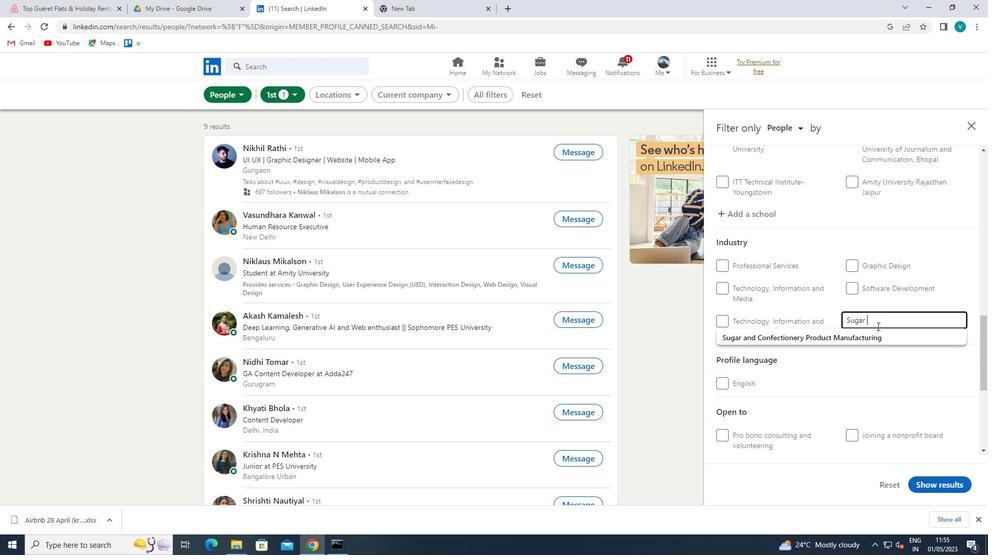 
Action: Mouse pressed left at (869, 341)
Screenshot: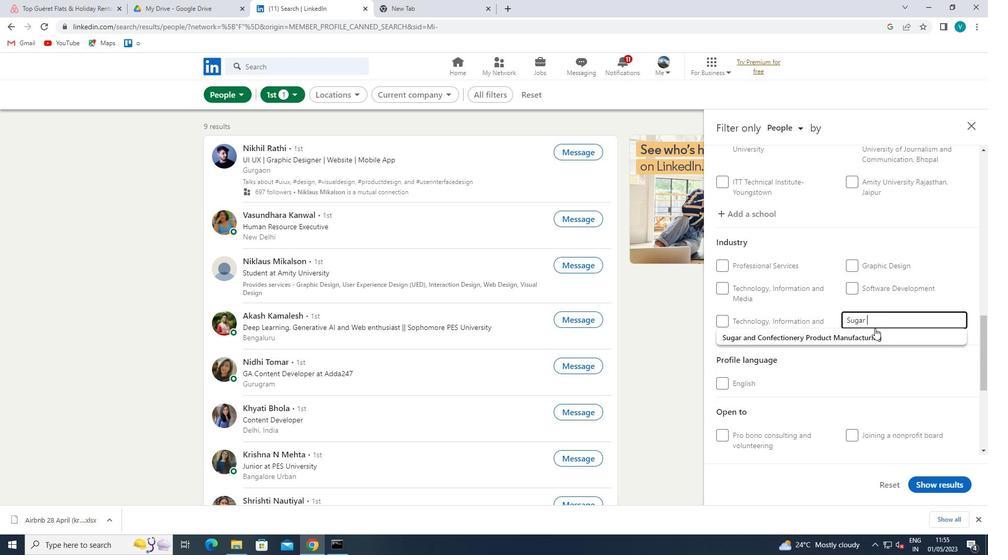 
Action: Mouse scrolled (869, 341) with delta (0, 0)
Screenshot: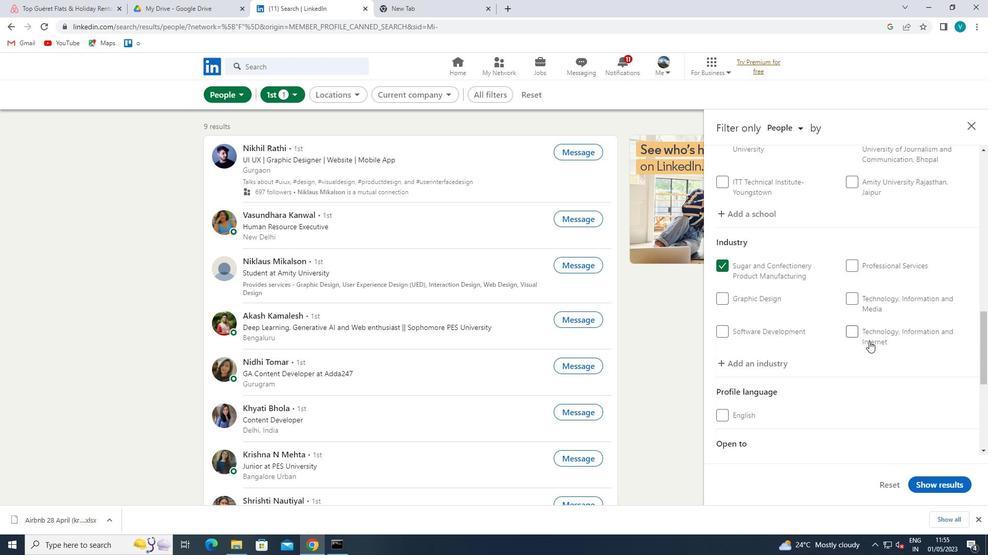 
Action: Mouse scrolled (869, 341) with delta (0, 0)
Screenshot: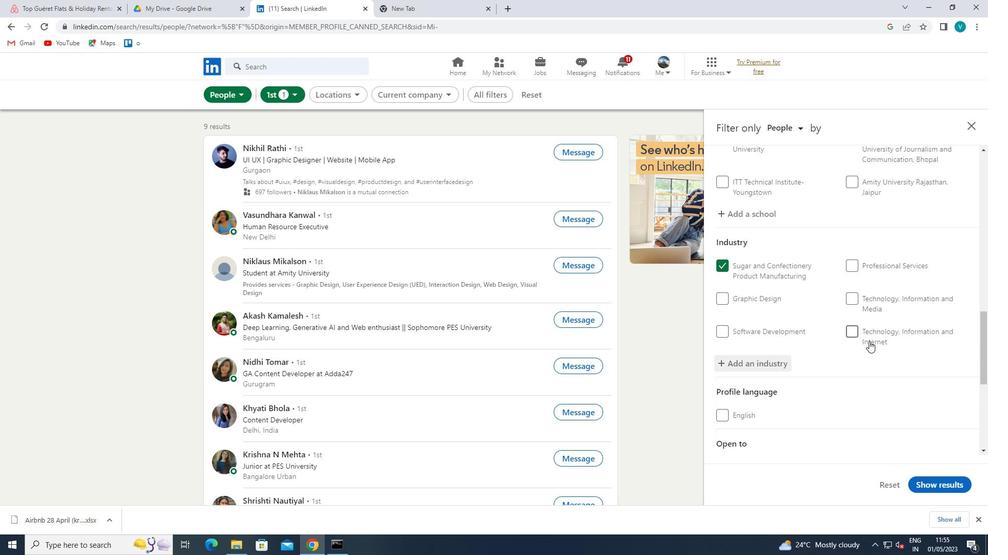 
Action: Mouse scrolled (869, 341) with delta (0, 0)
Screenshot: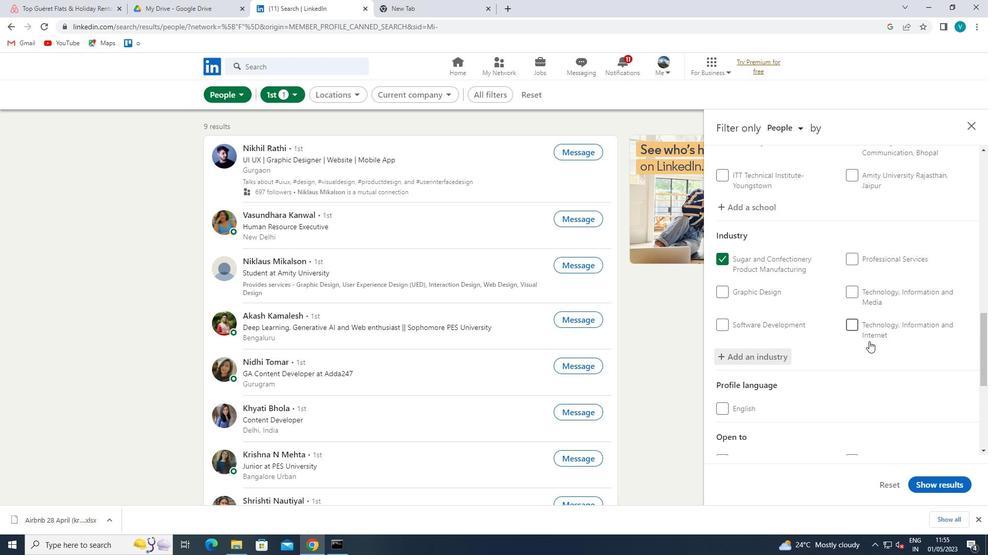
Action: Mouse scrolled (869, 341) with delta (0, 0)
Screenshot: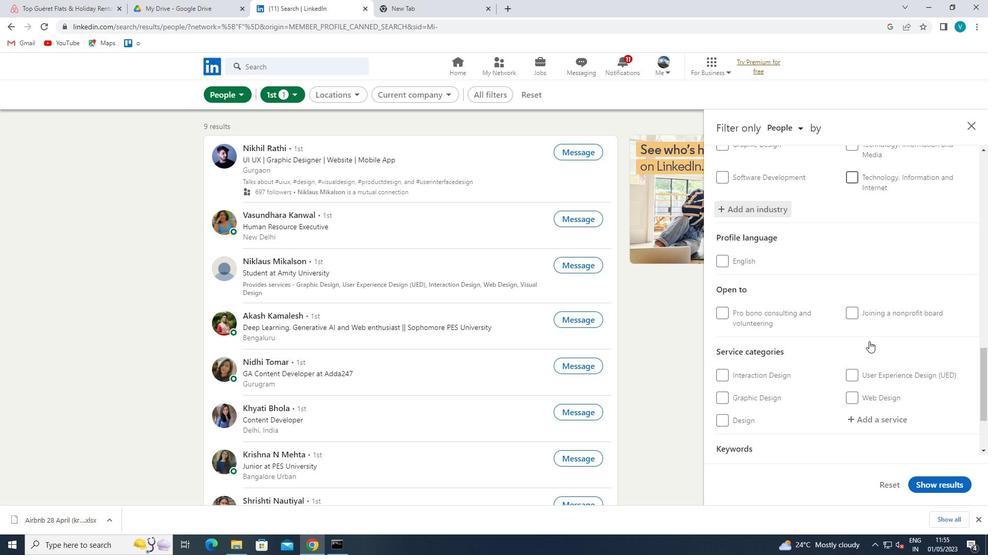 
Action: Mouse moved to (868, 367)
Screenshot: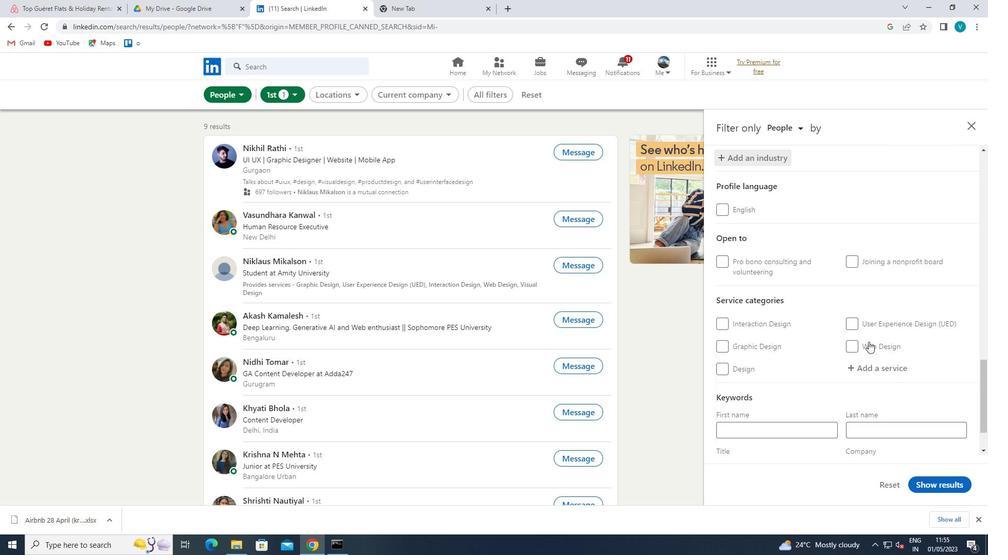 
Action: Mouse pressed left at (868, 367)
Screenshot: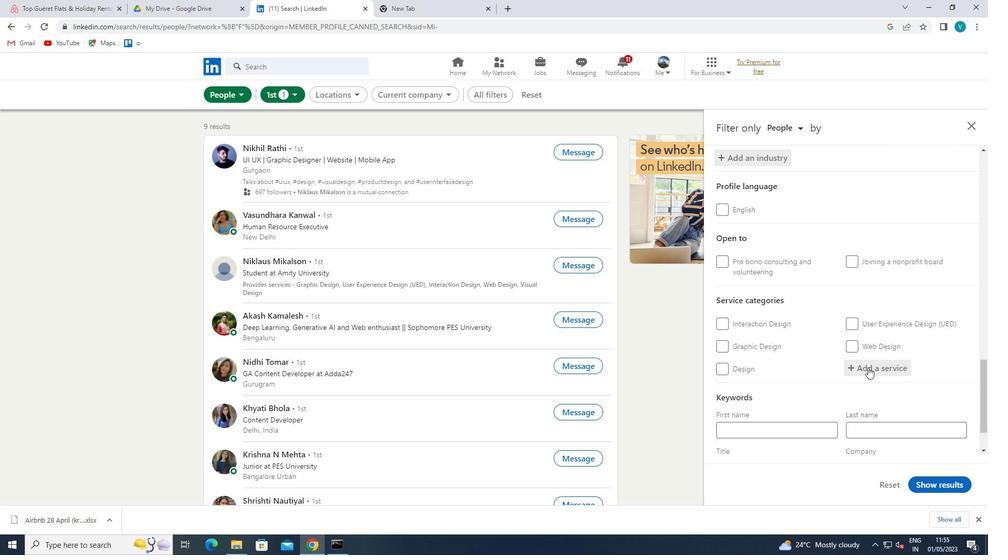 
Action: Key pressed <Key.shift>INSURANCE<Key.space>
Screenshot: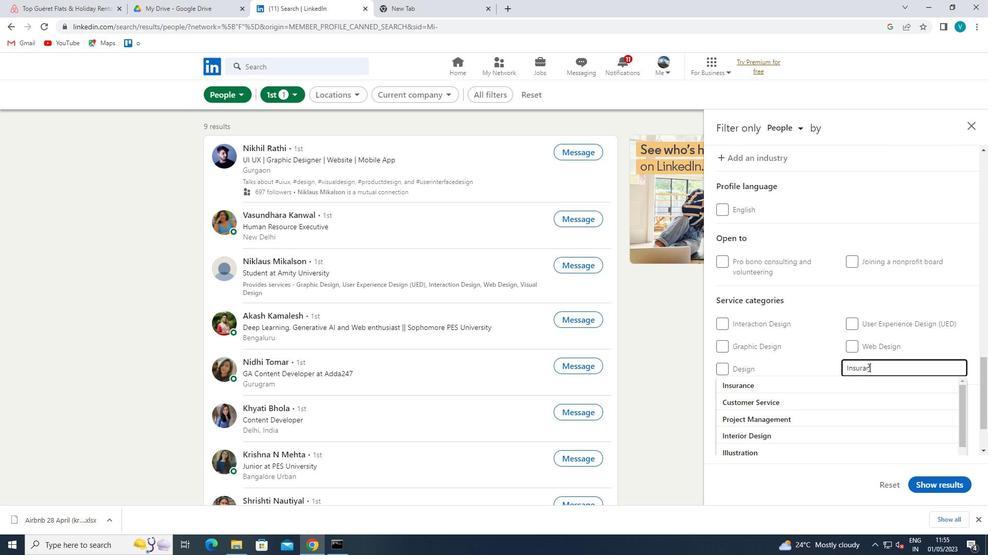 
Action: Mouse moved to (764, 385)
Screenshot: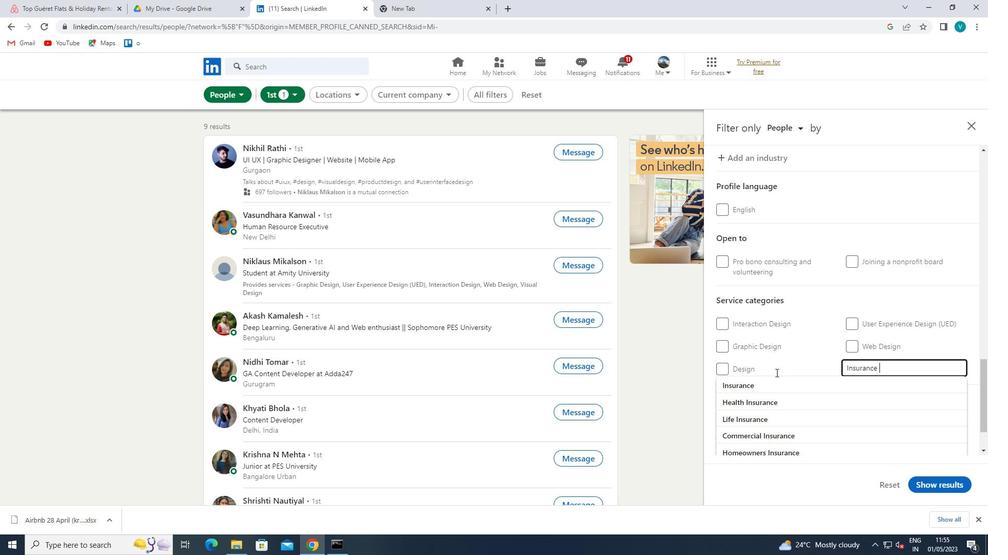 
Action: Mouse pressed left at (764, 385)
Screenshot: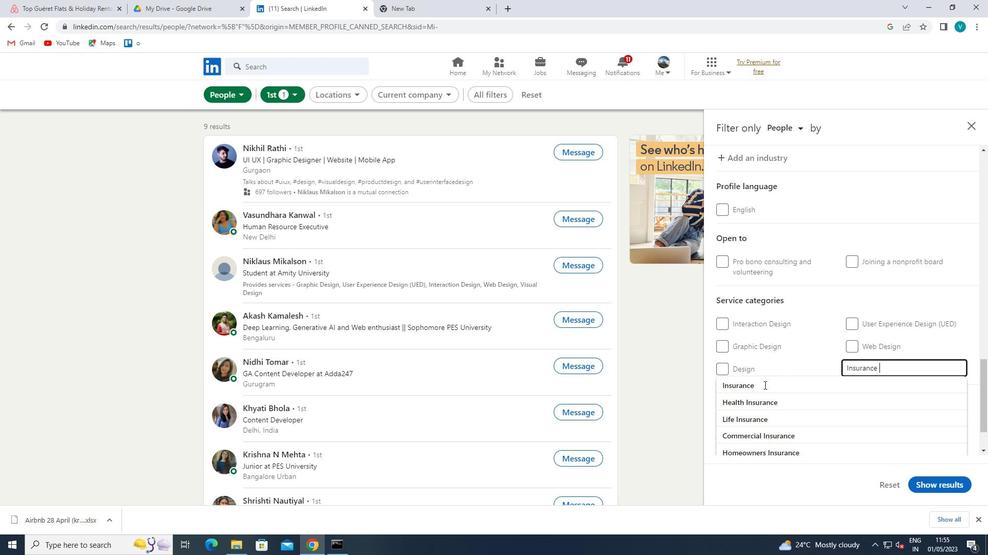 
Action: Mouse moved to (764, 385)
Screenshot: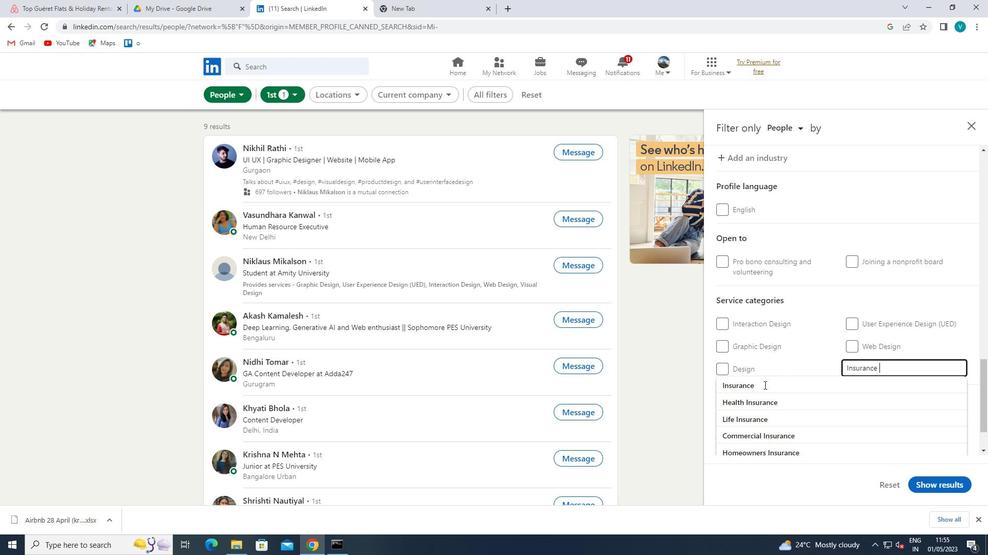 
Action: Mouse scrolled (764, 384) with delta (0, 0)
Screenshot: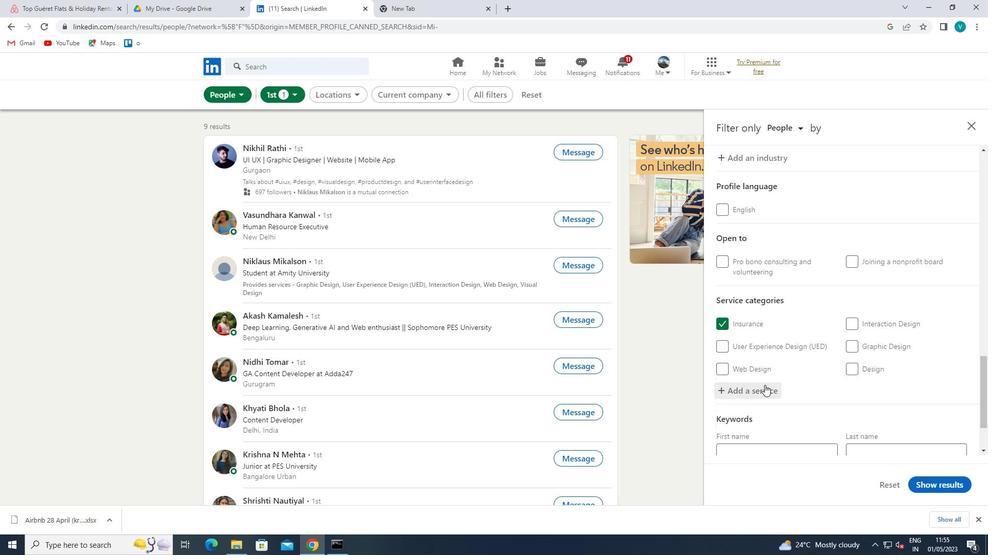 
Action: Mouse scrolled (764, 384) with delta (0, 0)
Screenshot: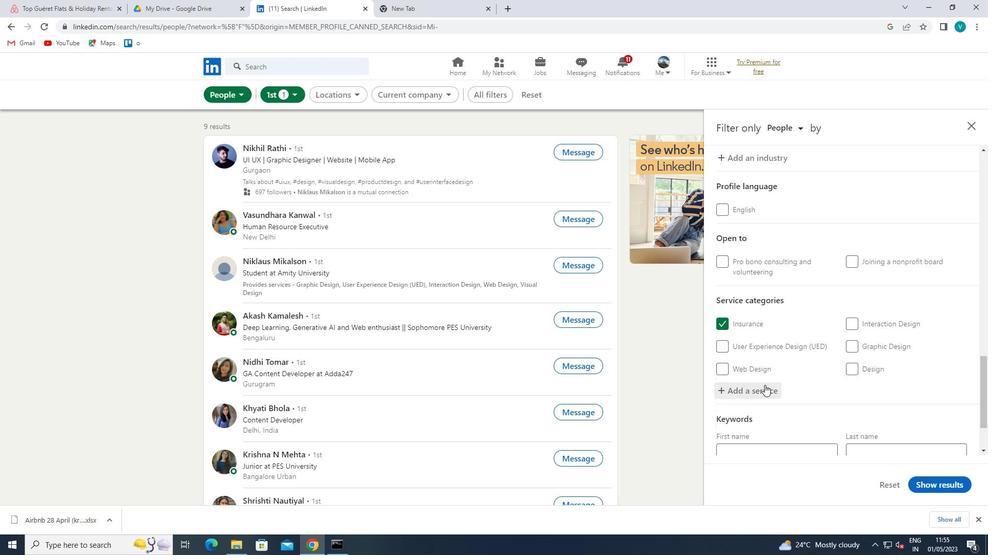 
Action: Mouse scrolled (764, 384) with delta (0, 0)
Screenshot: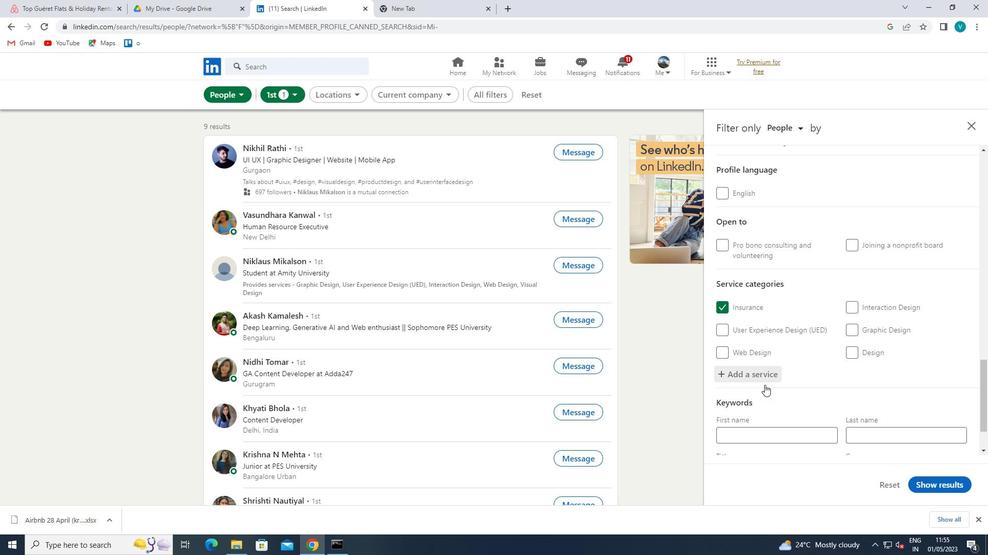 
Action: Mouse scrolled (764, 384) with delta (0, 0)
Screenshot: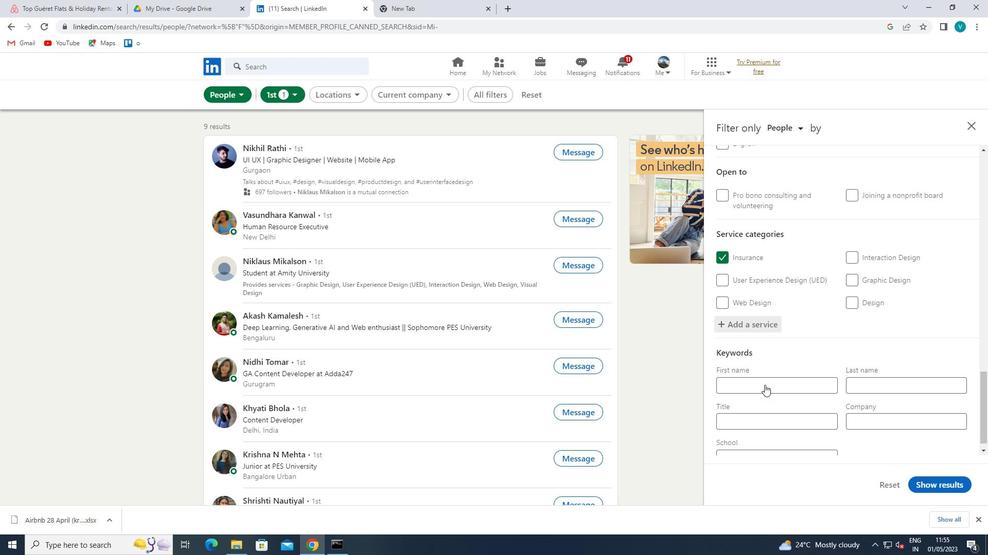 
Action: Mouse moved to (767, 406)
Screenshot: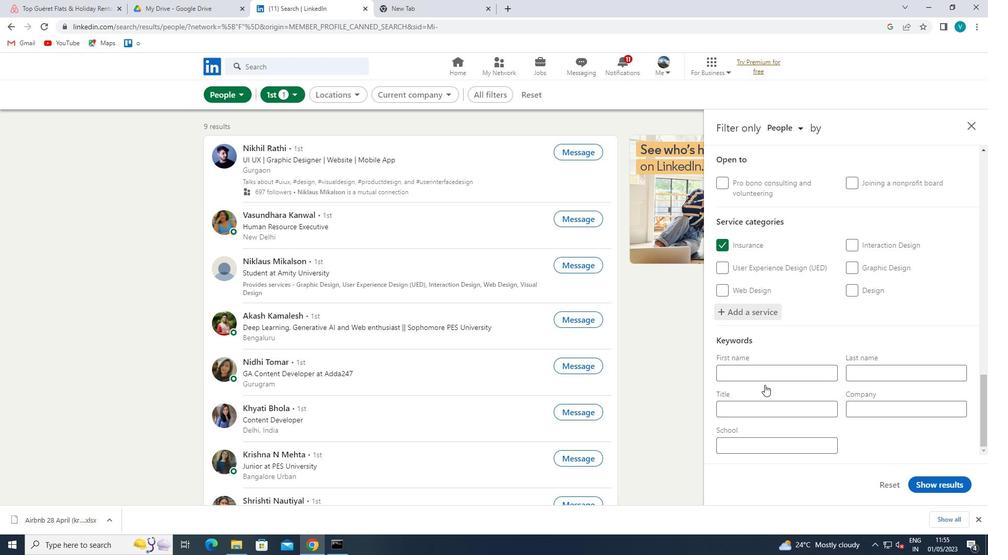 
Action: Mouse pressed left at (767, 406)
Screenshot: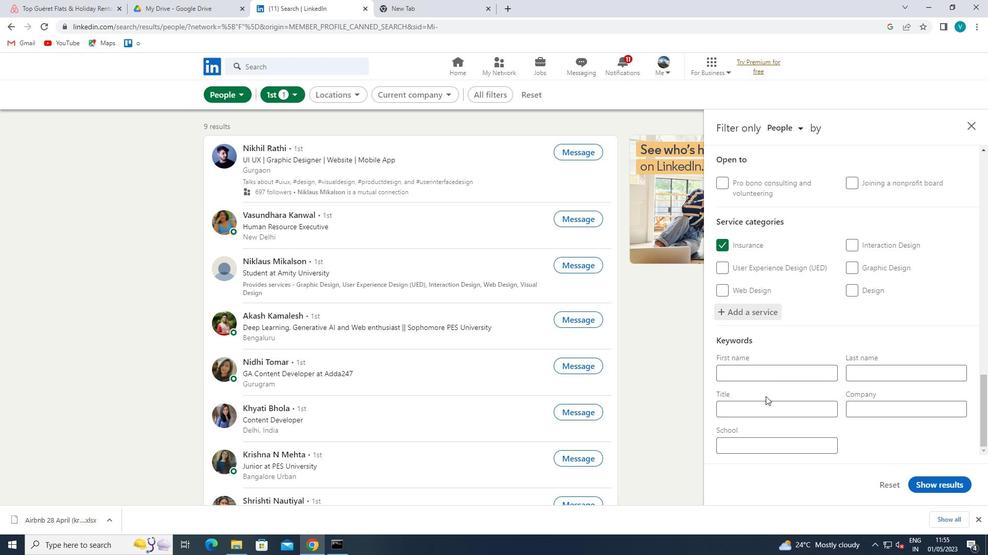 
Action: Key pressed <Key.shift>TEAM<Key.space><Key.shift>LEADER<Key.space>
Screenshot: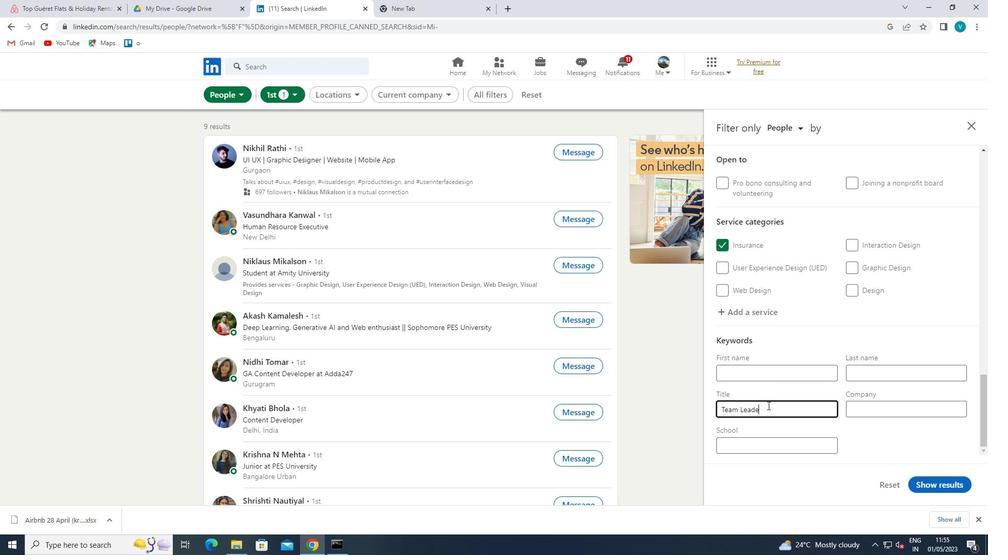 
Action: Mouse moved to (950, 480)
Screenshot: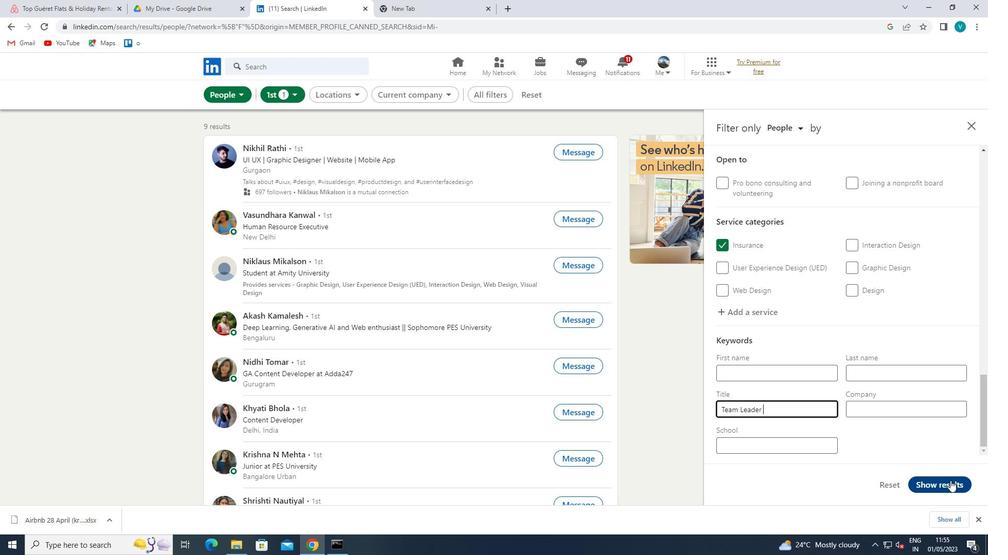 
Action: Mouse pressed left at (950, 480)
Screenshot: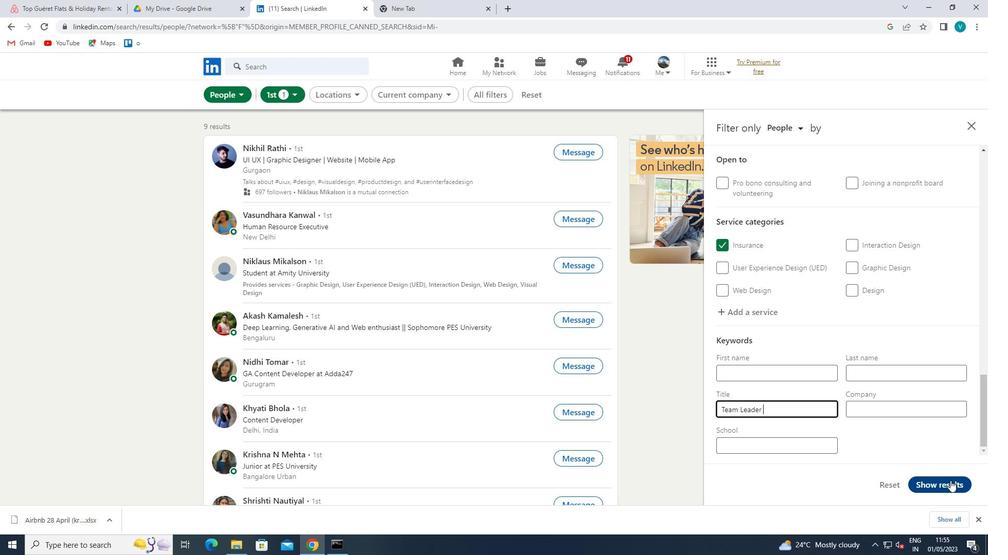 
